 Task: Open Card Conversion Rate Optimization Review in Board Resource Allocation Platforms to Workspace Employee Assistance Programs and add a team member Softage.1@softage.net, a label Purple, a checklist Hydroelectric Power, an attachment from your computer, a color Purple and finally, add a card description 'Research and develop new product differentiation strategy' and a comment 'Attention to detail is critical for this task, so let us make sure we do not miss anything important.'. Add a start date 'Jan 01, 1900' with a due date 'Jan 08, 1900'
Action: Mouse moved to (78, 353)
Screenshot: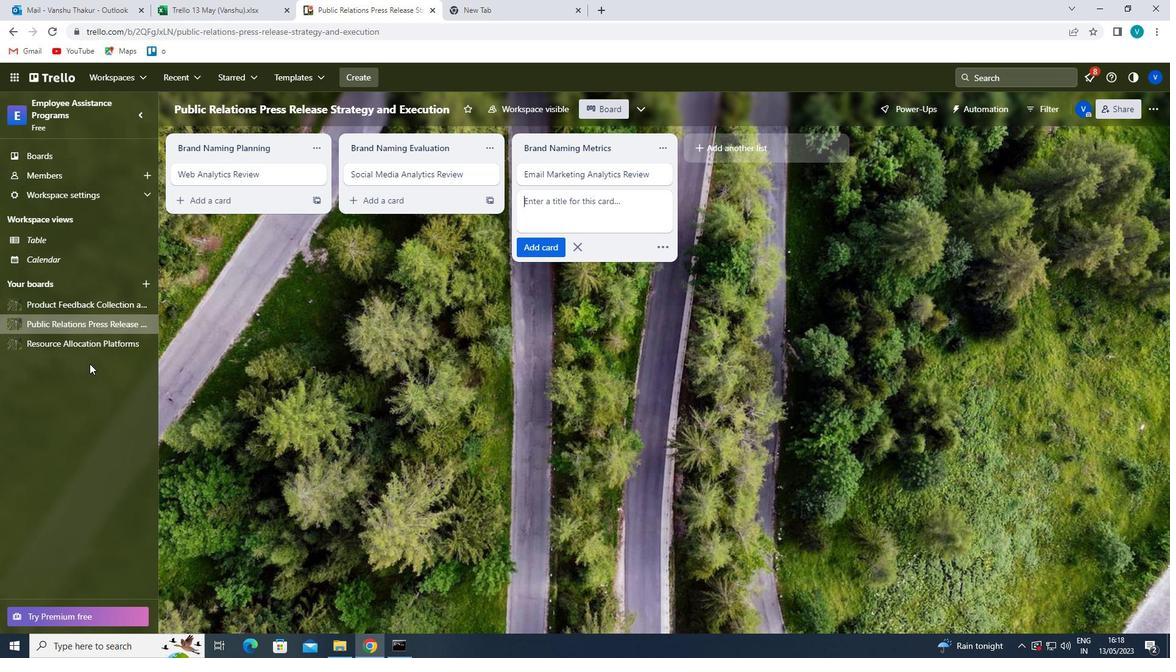 
Action: Mouse pressed left at (78, 353)
Screenshot: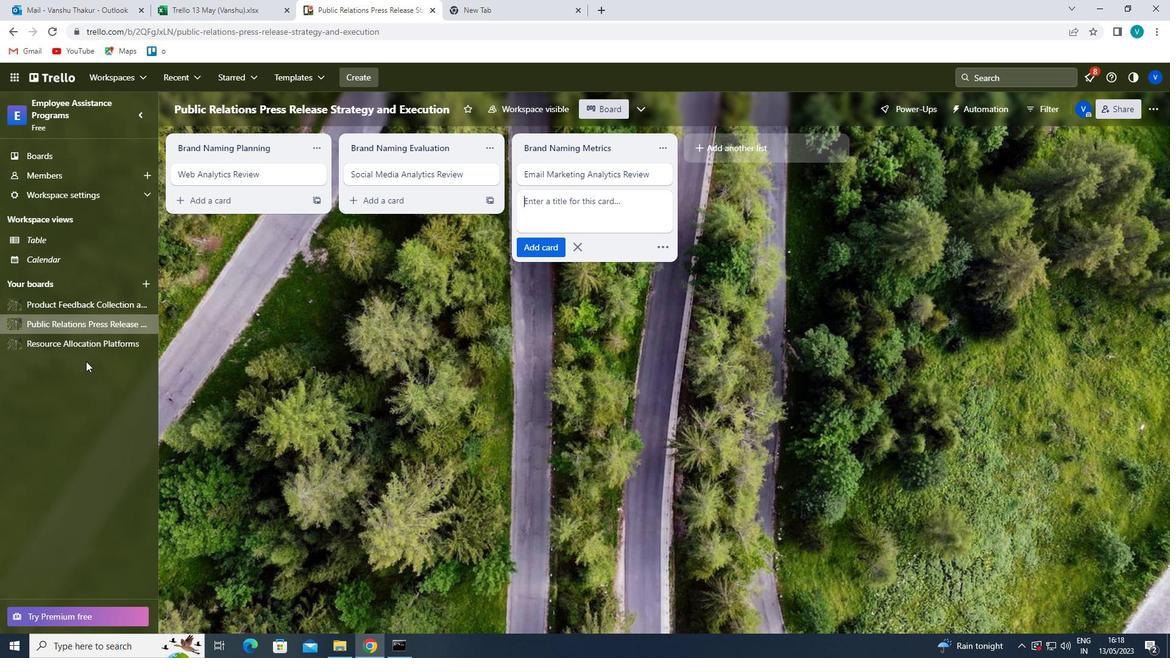 
Action: Mouse moved to (80, 351)
Screenshot: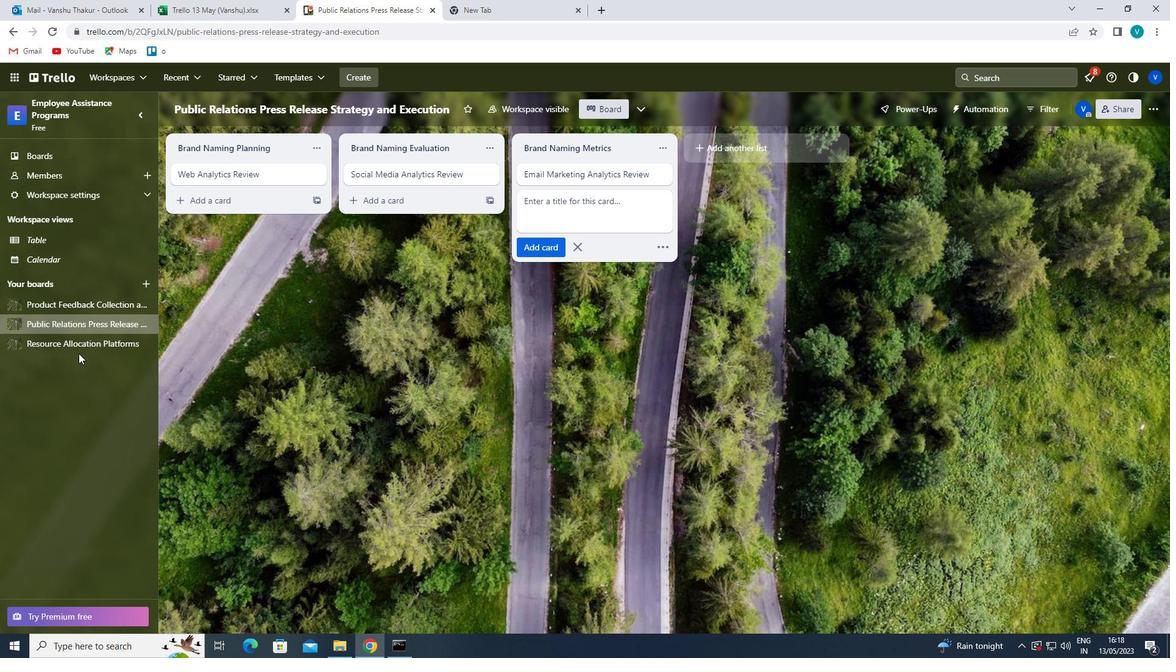 
Action: Mouse pressed left at (80, 351)
Screenshot: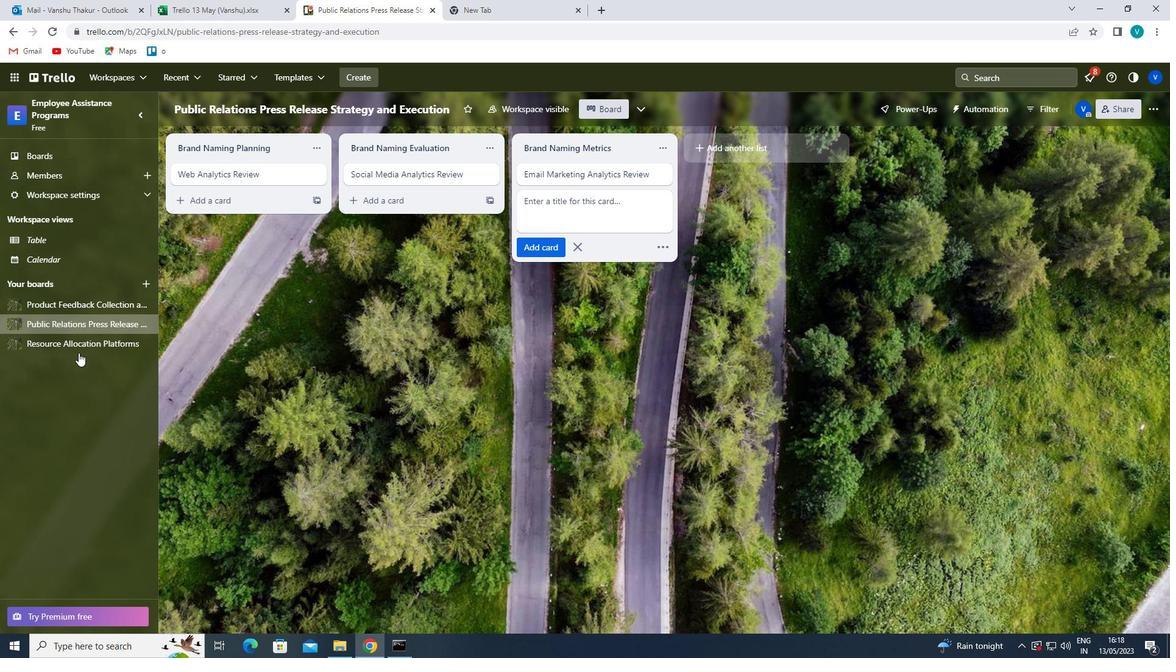 
Action: Mouse moved to (257, 167)
Screenshot: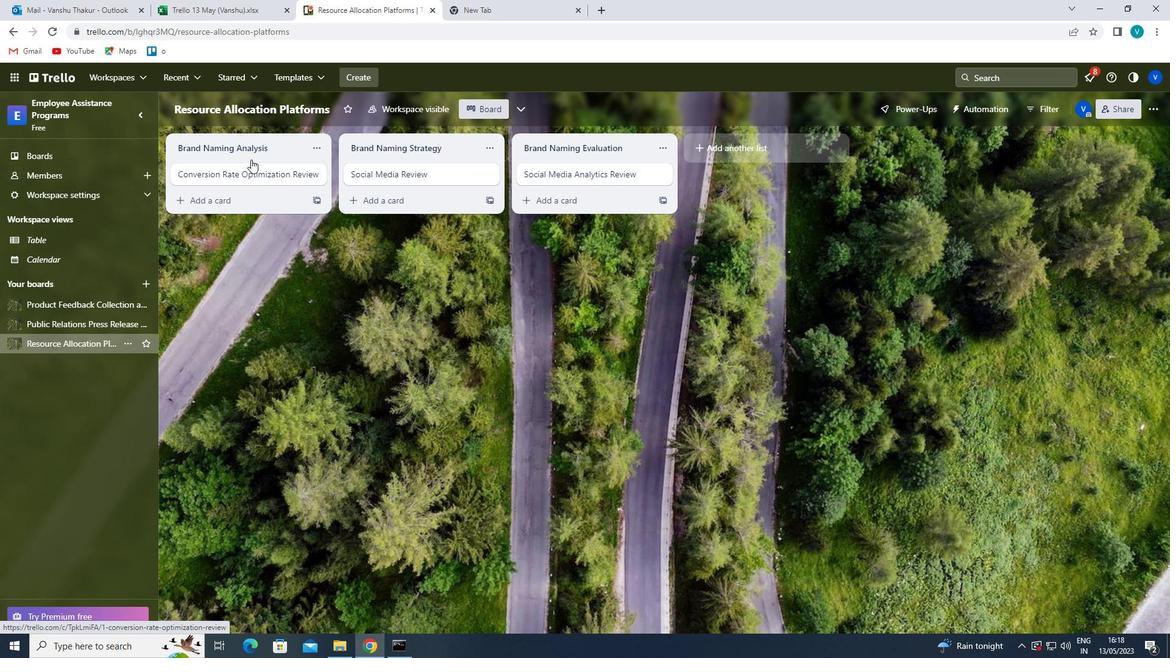 
Action: Mouse pressed left at (257, 167)
Screenshot: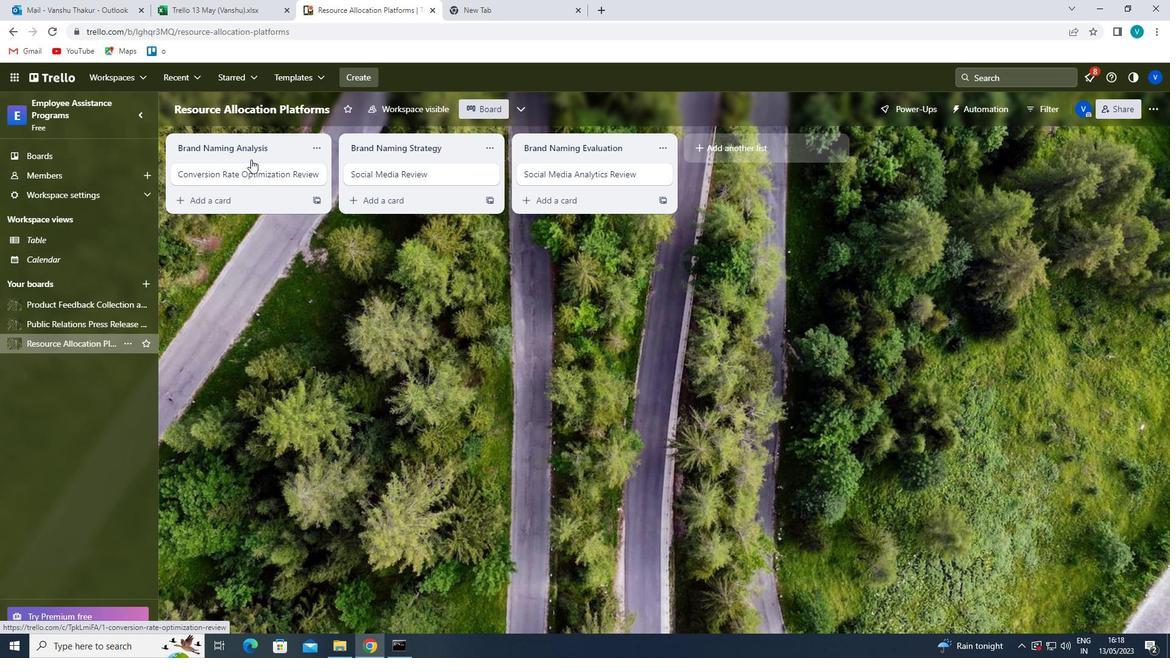
Action: Mouse moved to (745, 172)
Screenshot: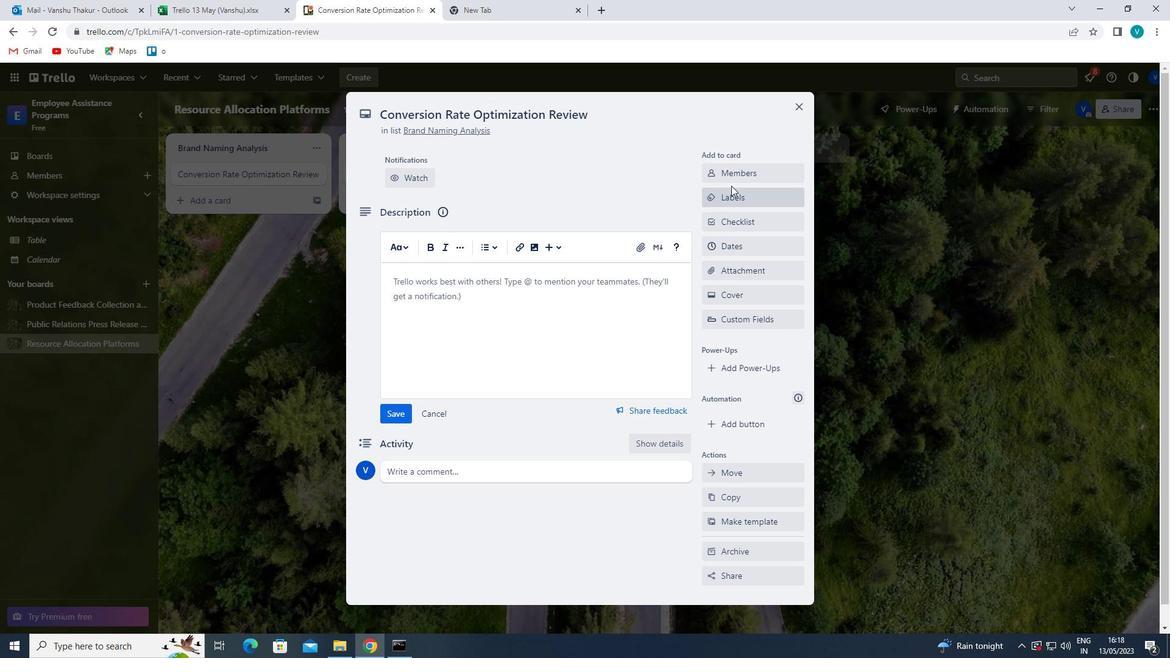 
Action: Mouse pressed left at (745, 172)
Screenshot: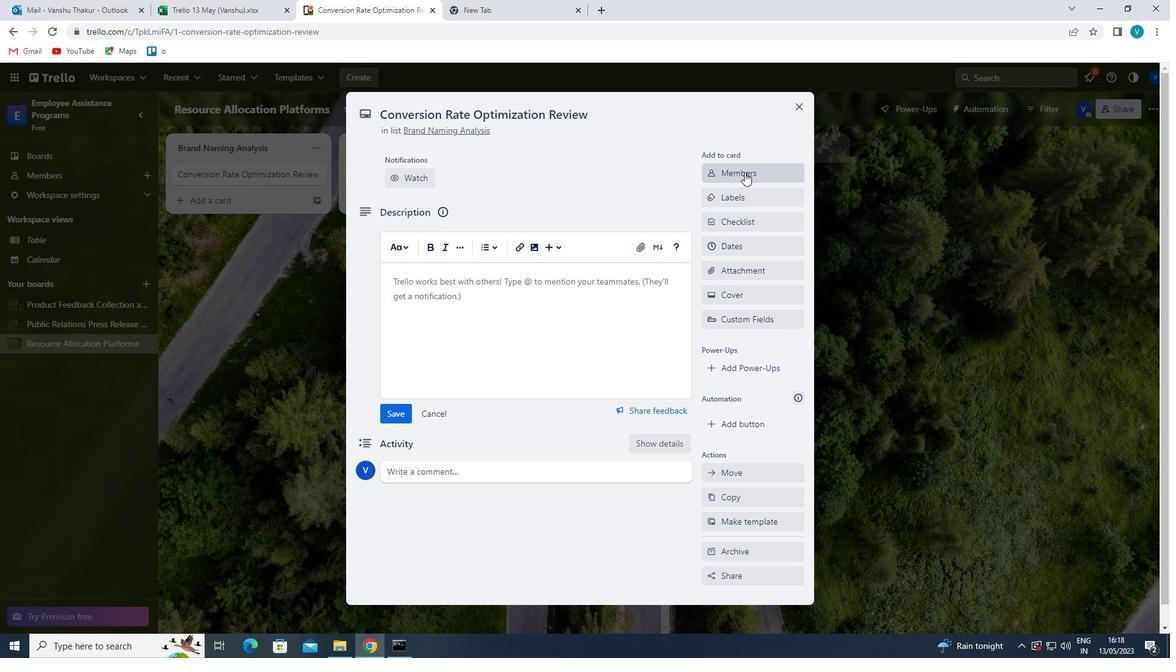 
Action: Mouse moved to (756, 229)
Screenshot: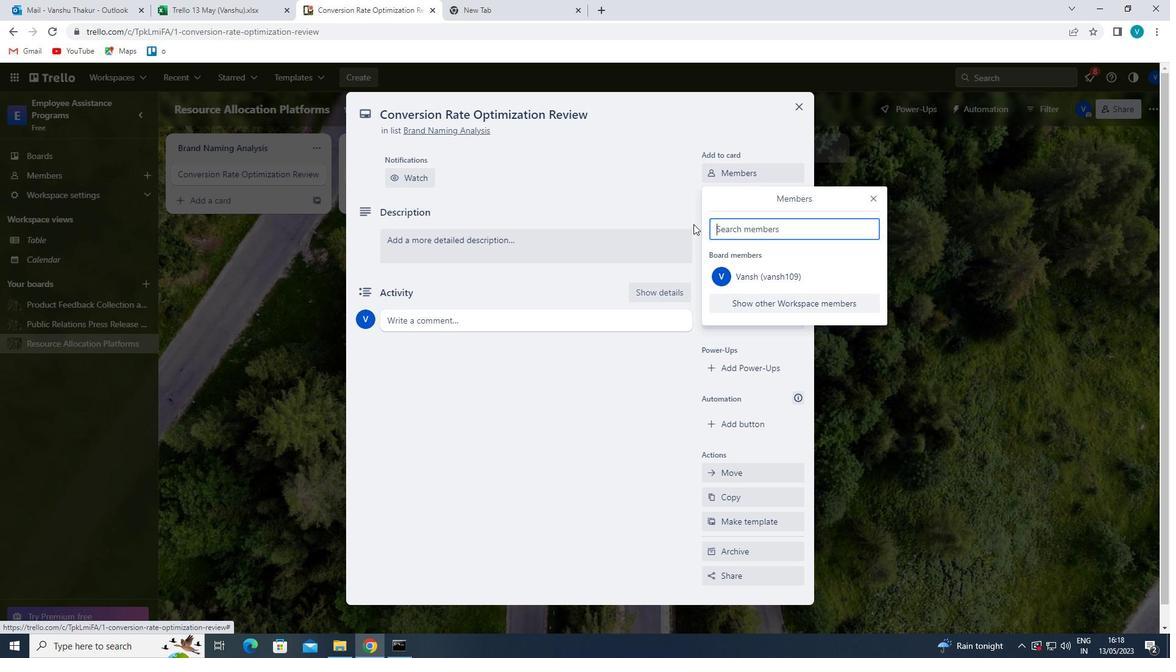 
Action: Mouse pressed left at (756, 229)
Screenshot: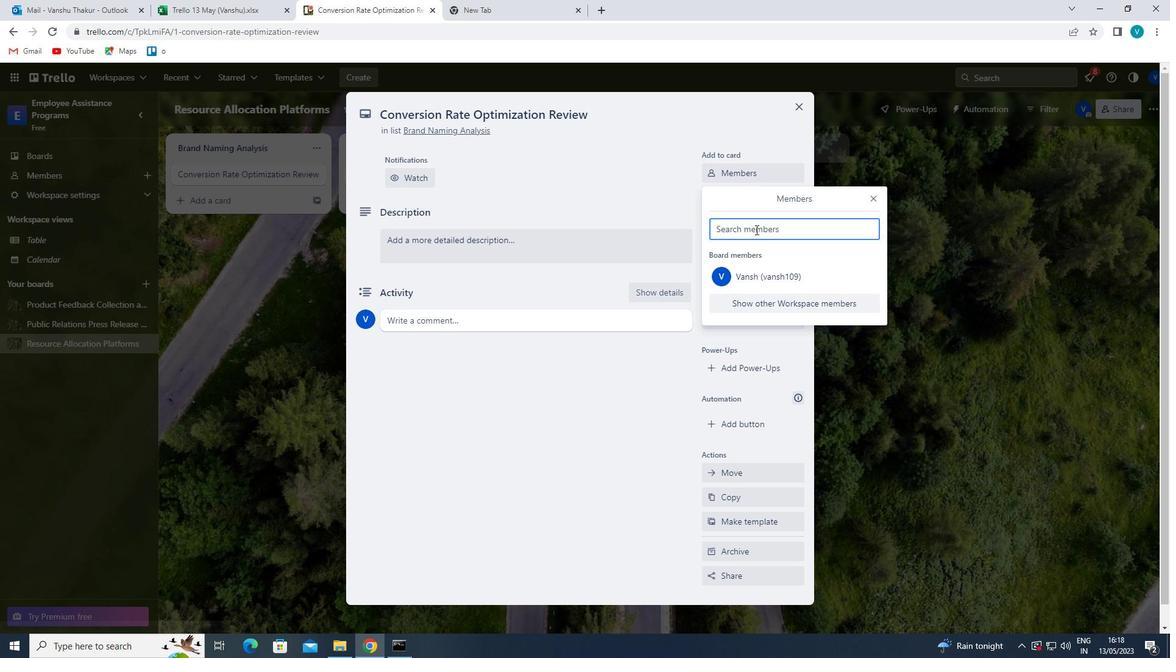 
Action: Mouse moved to (696, 260)
Screenshot: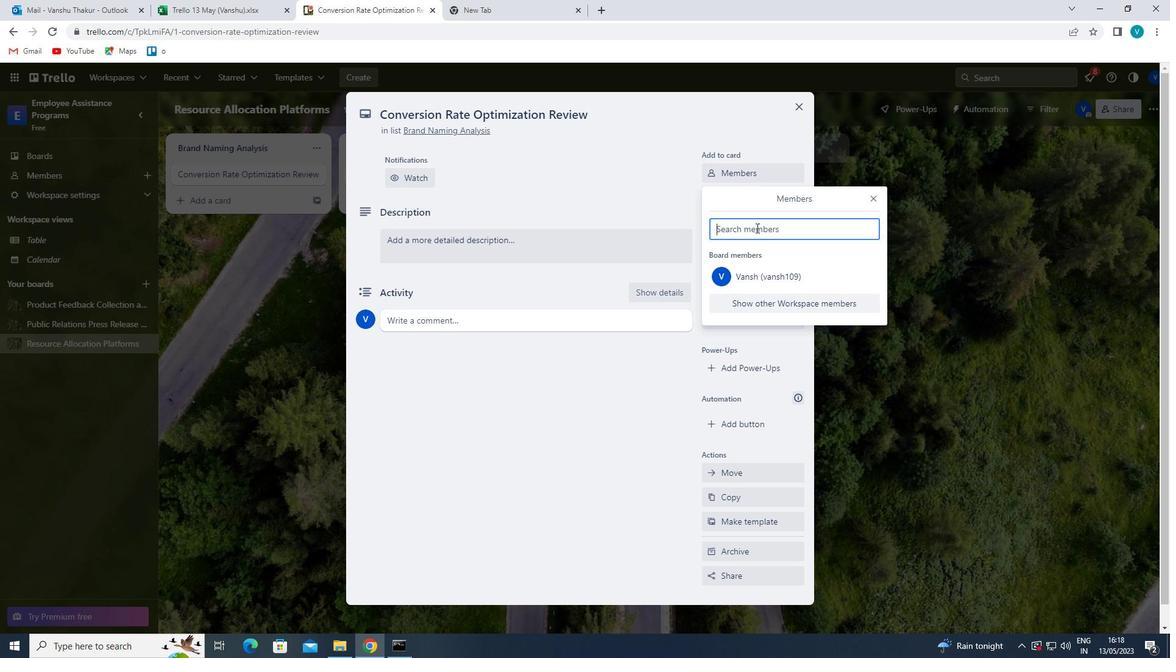 
Action: Key pressed <Key.shift>SOFTAGE.1
Screenshot: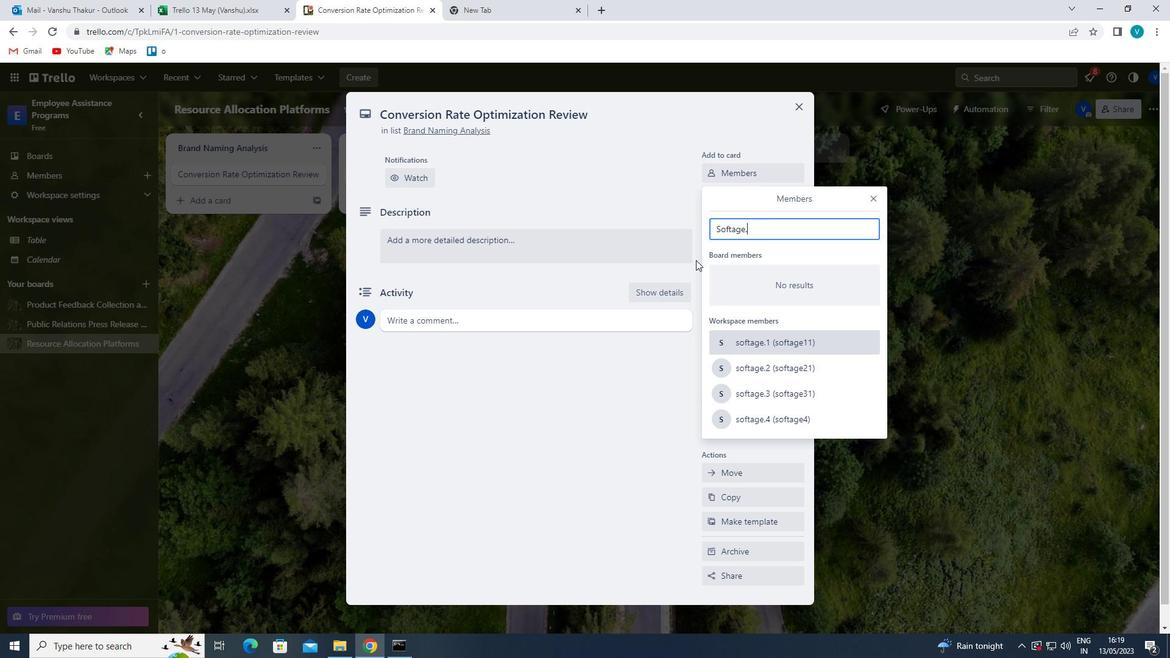 
Action: Mouse moved to (702, 278)
Screenshot: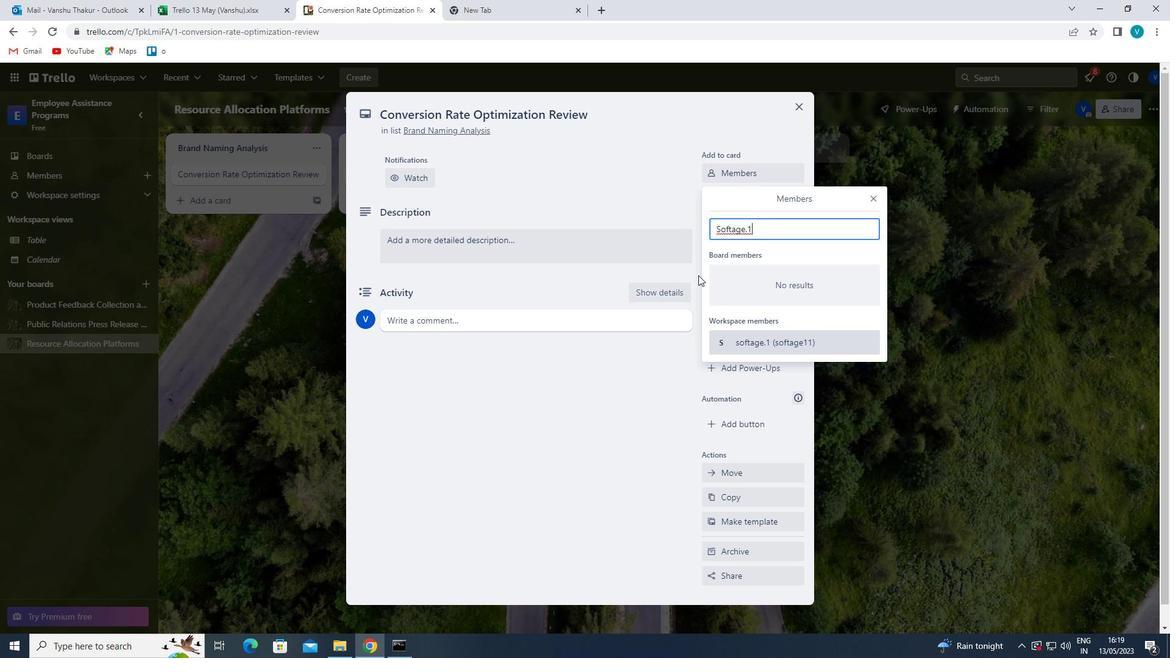 
Action: Key pressed <Key.enter>
Screenshot: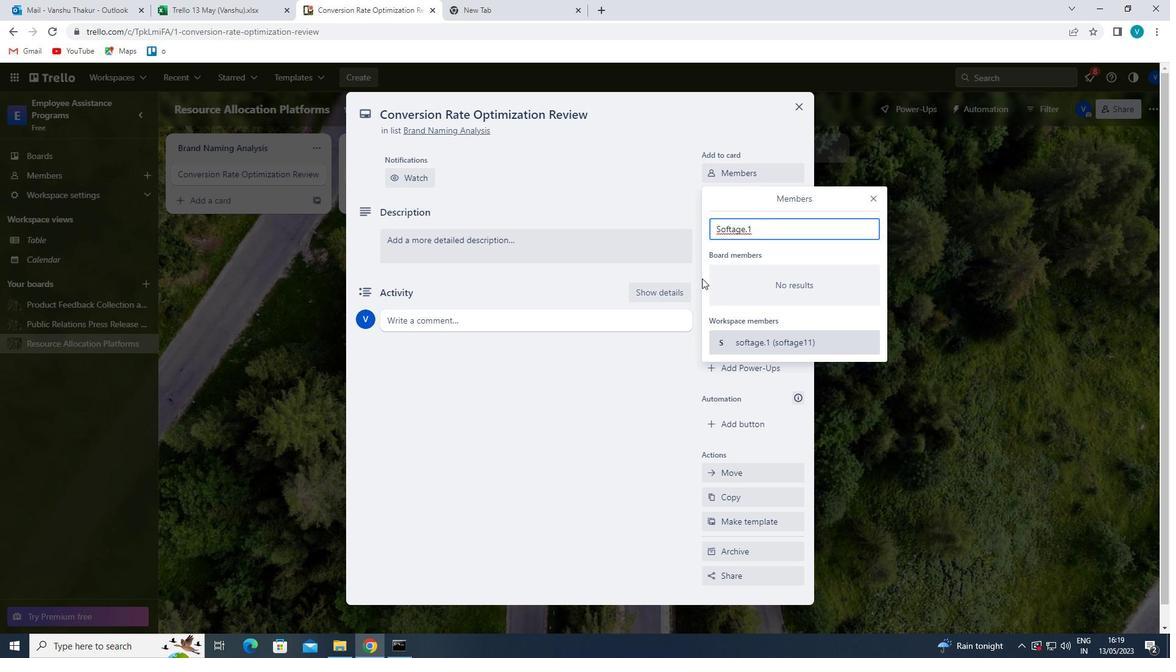 
Action: Mouse moved to (876, 194)
Screenshot: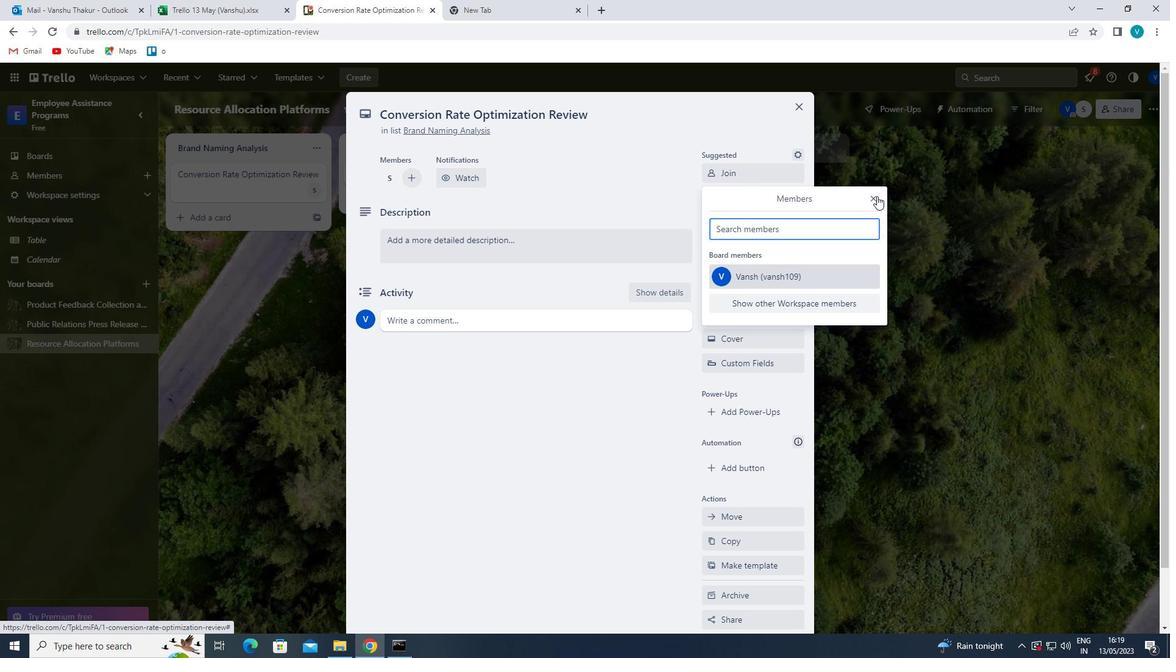 
Action: Mouse pressed left at (876, 194)
Screenshot: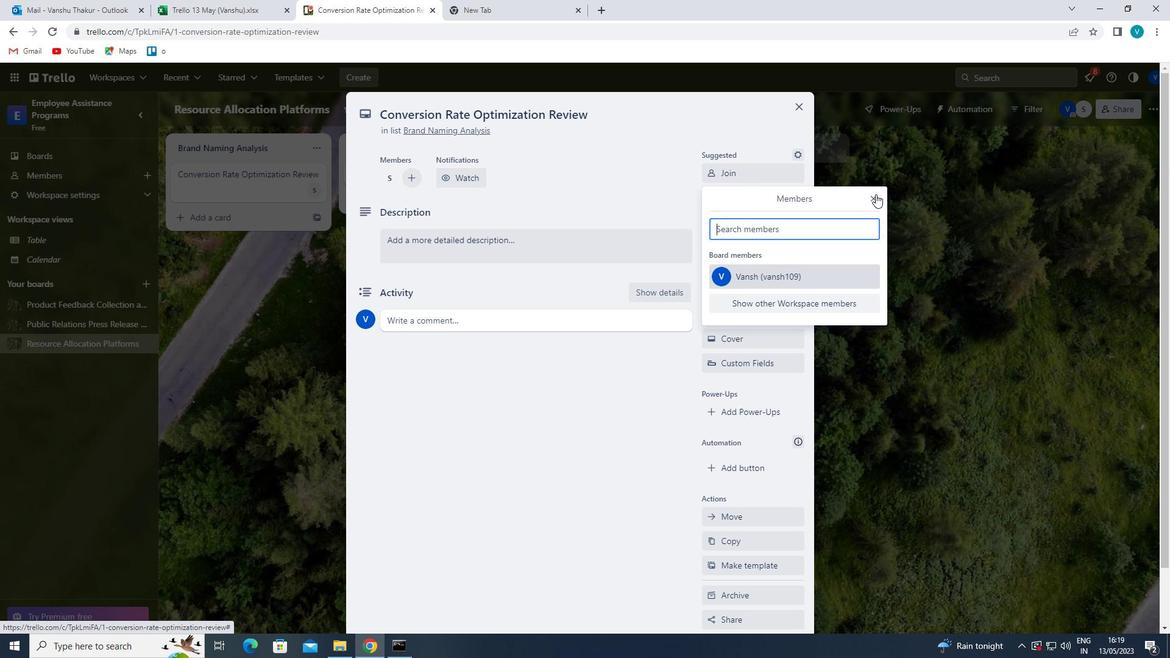 
Action: Mouse moved to (754, 245)
Screenshot: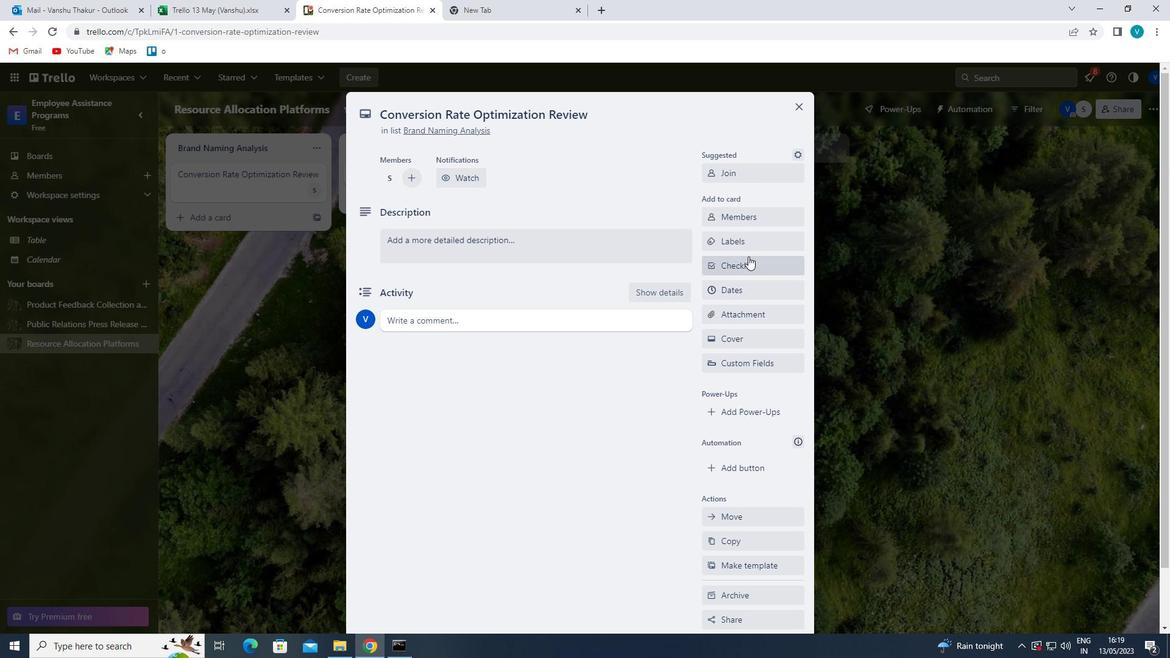 
Action: Mouse pressed left at (754, 245)
Screenshot: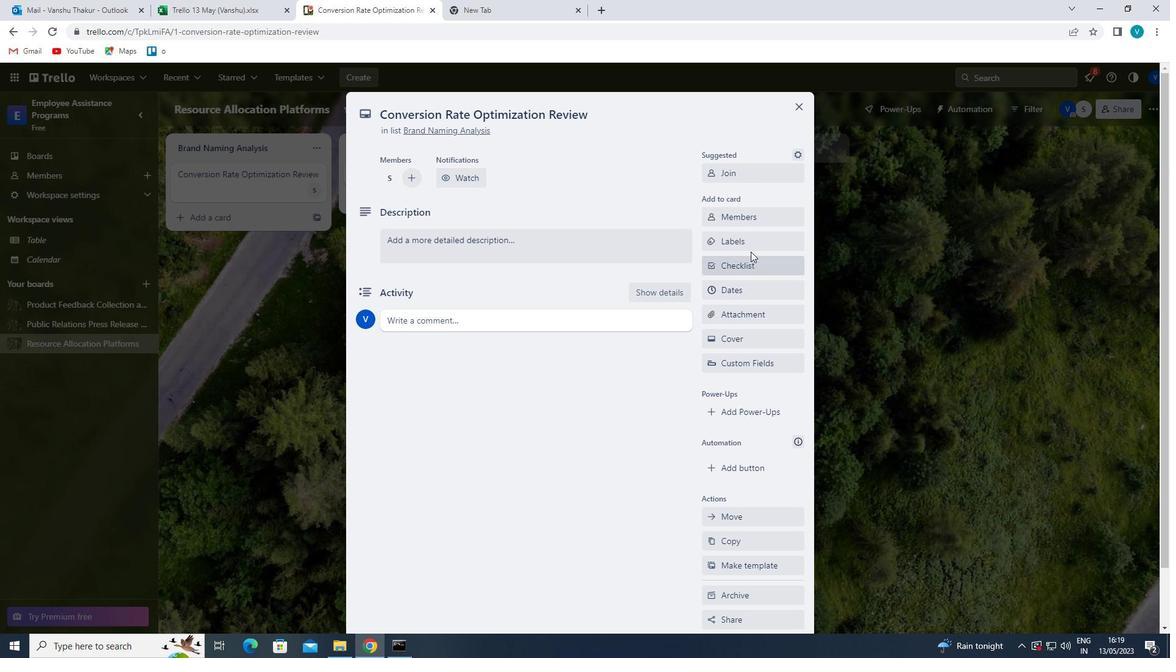 
Action: Mouse moved to (761, 433)
Screenshot: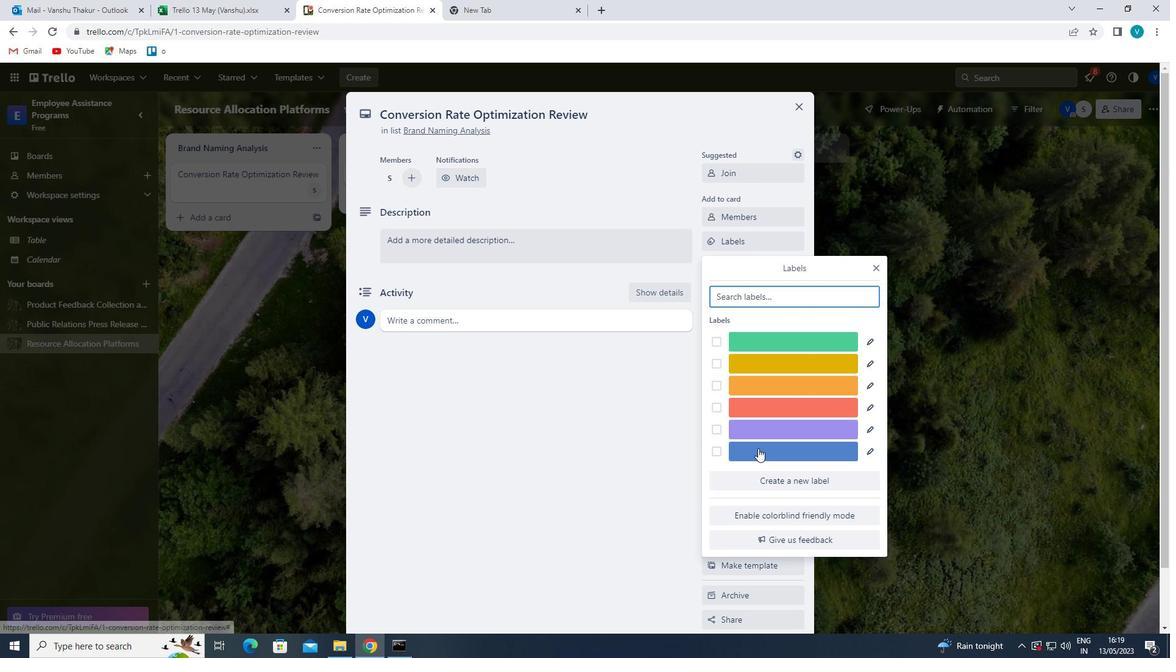 
Action: Mouse pressed left at (761, 433)
Screenshot: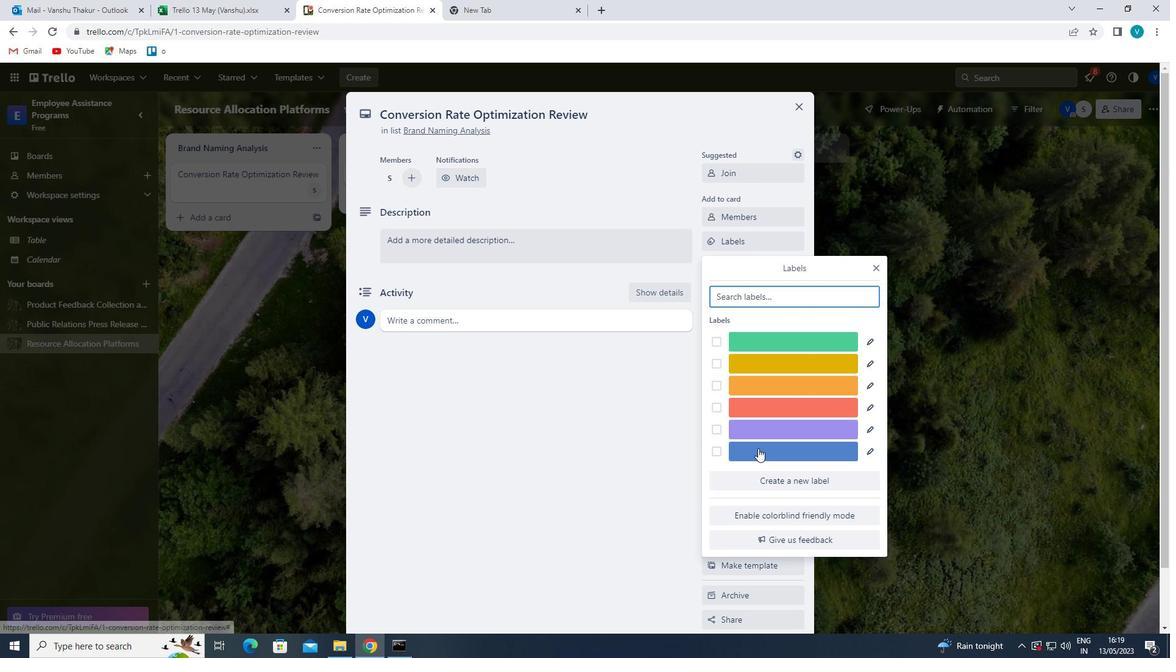 
Action: Mouse moved to (878, 265)
Screenshot: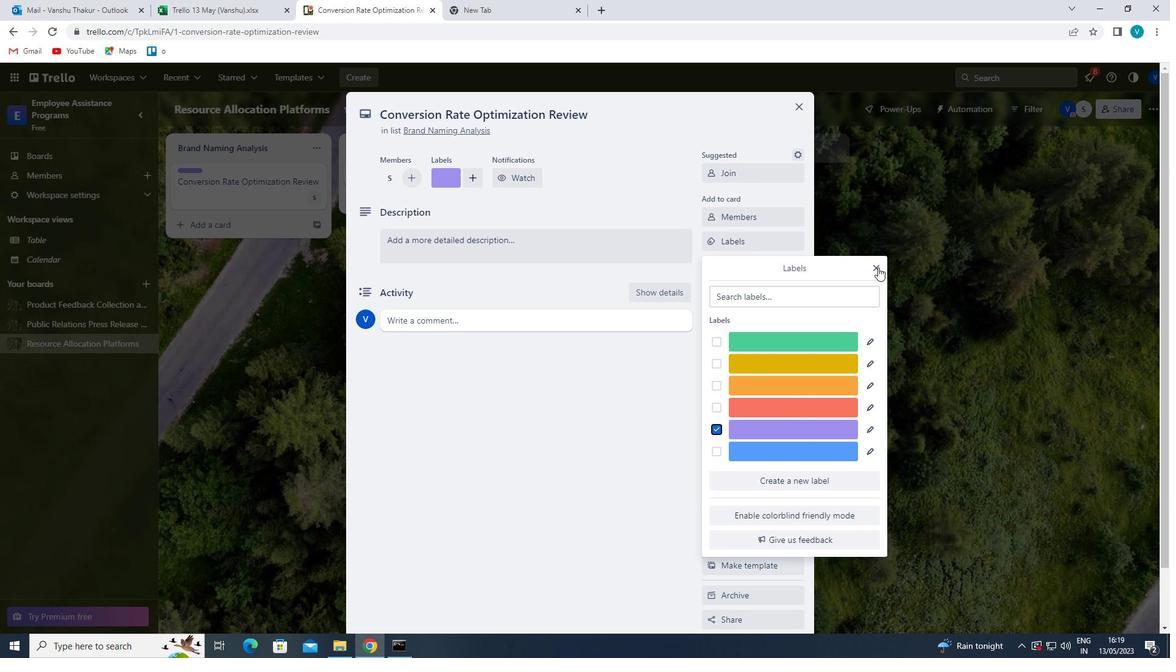 
Action: Mouse pressed left at (878, 265)
Screenshot: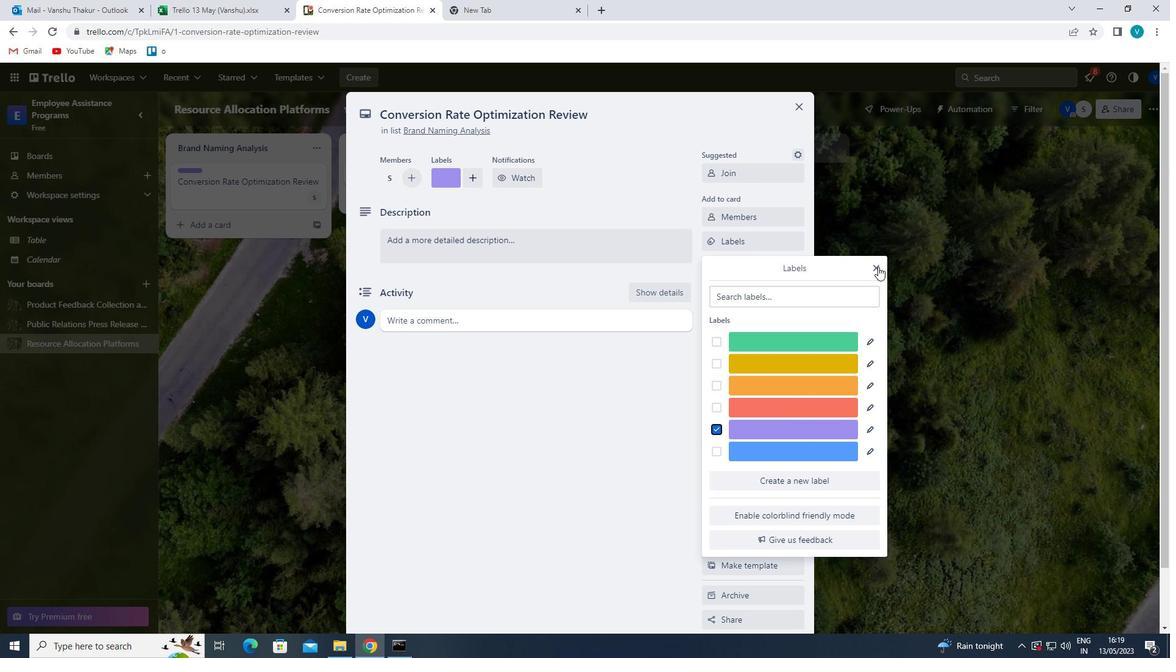 
Action: Mouse moved to (738, 265)
Screenshot: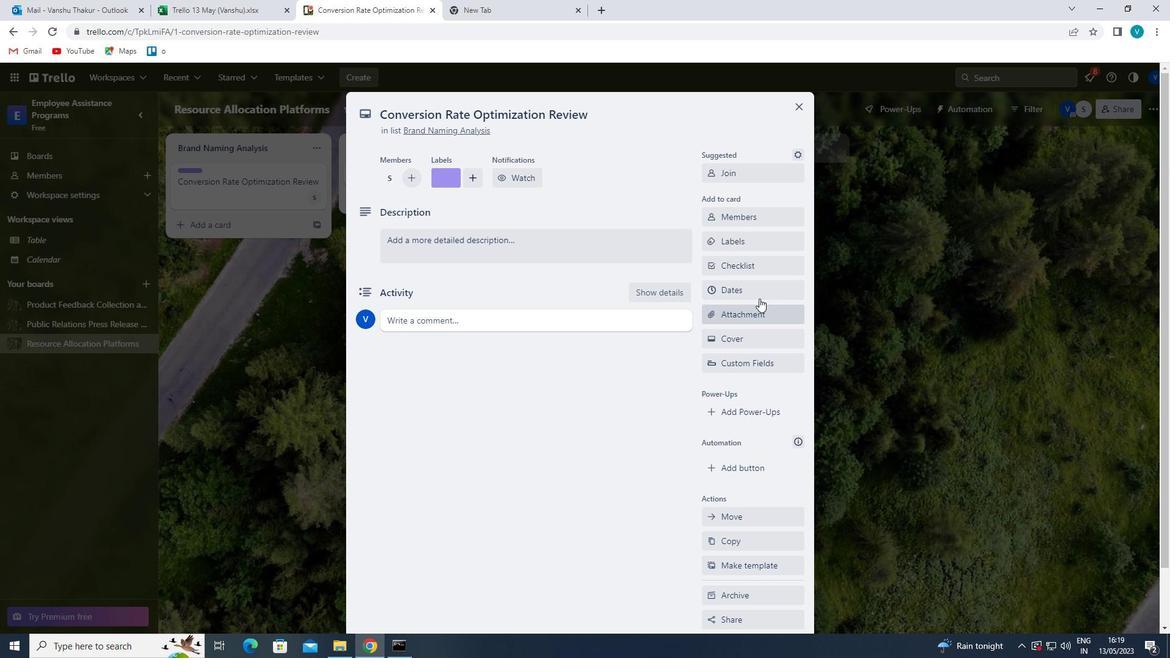 
Action: Mouse pressed left at (738, 265)
Screenshot: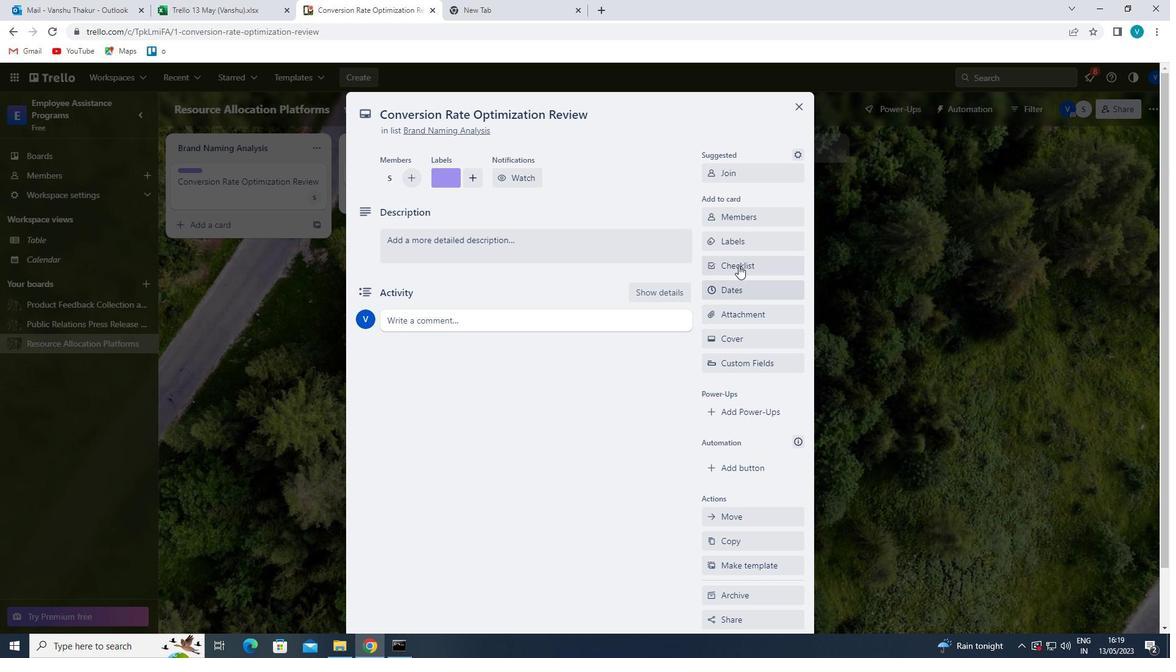 
Action: Mouse moved to (670, 307)
Screenshot: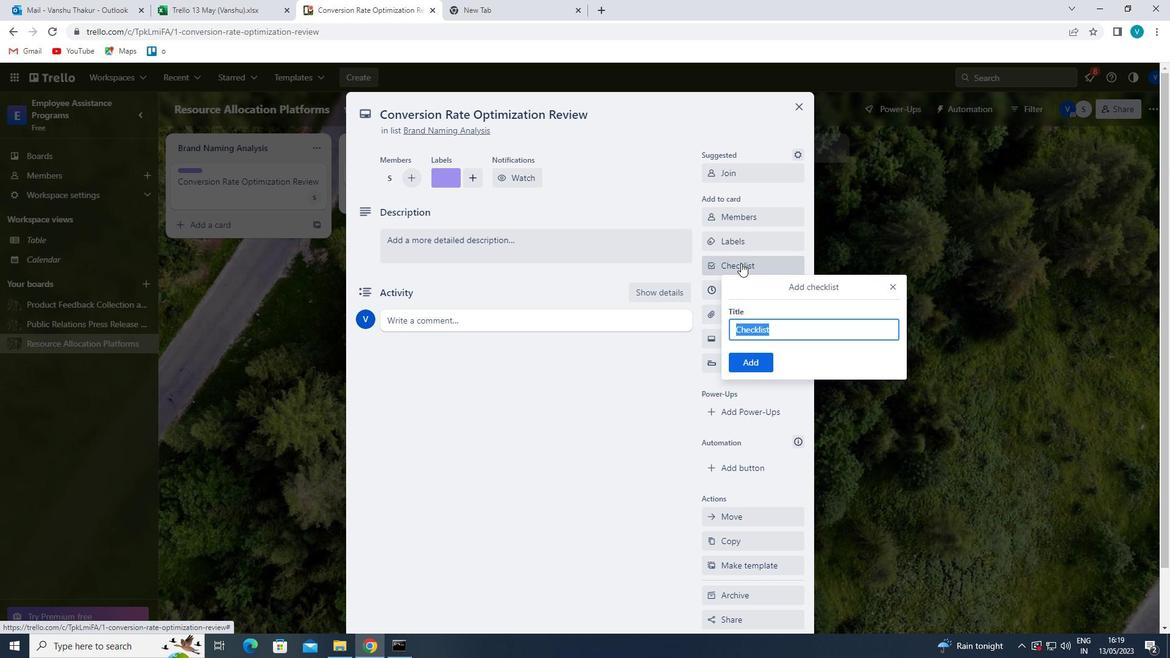 
Action: Key pressed <Key.shift>HYDR
Screenshot: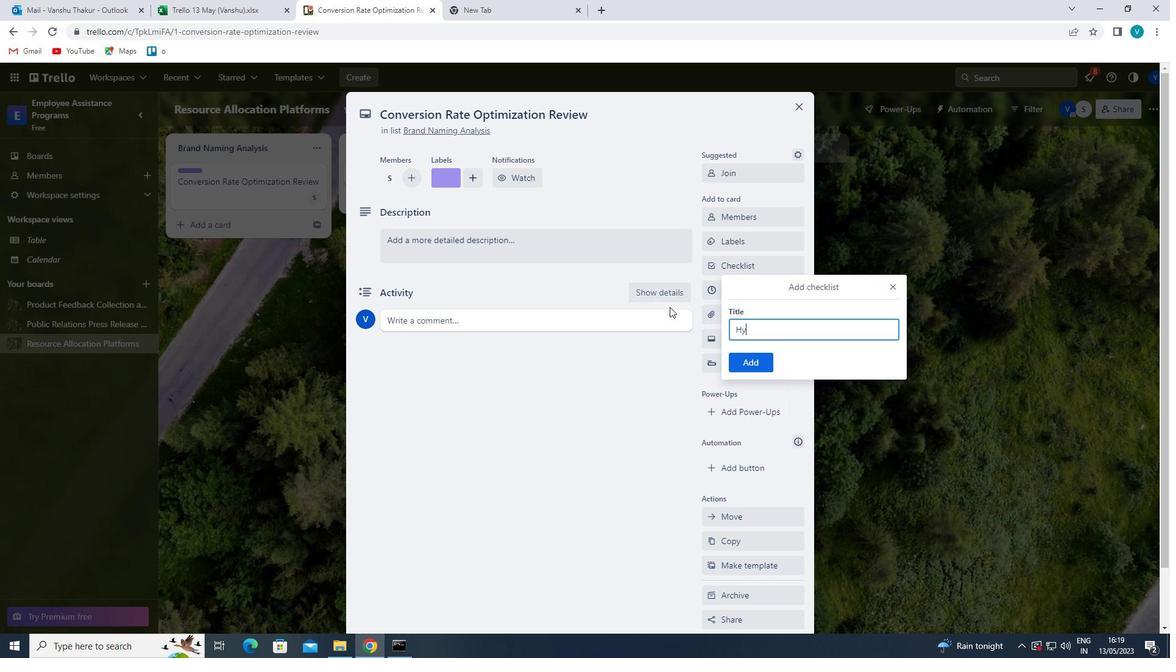 
Action: Mouse moved to (668, 316)
Screenshot: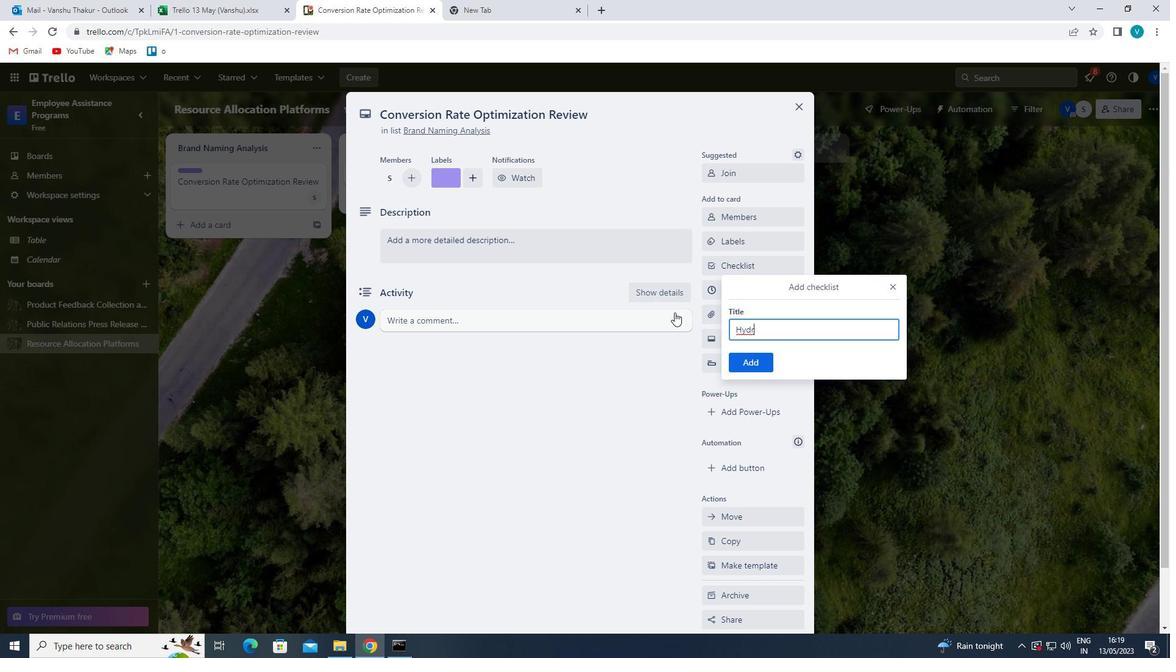 
Action: Key pressed OELECTRIC<Key.space><Key.shift>POWER
Screenshot: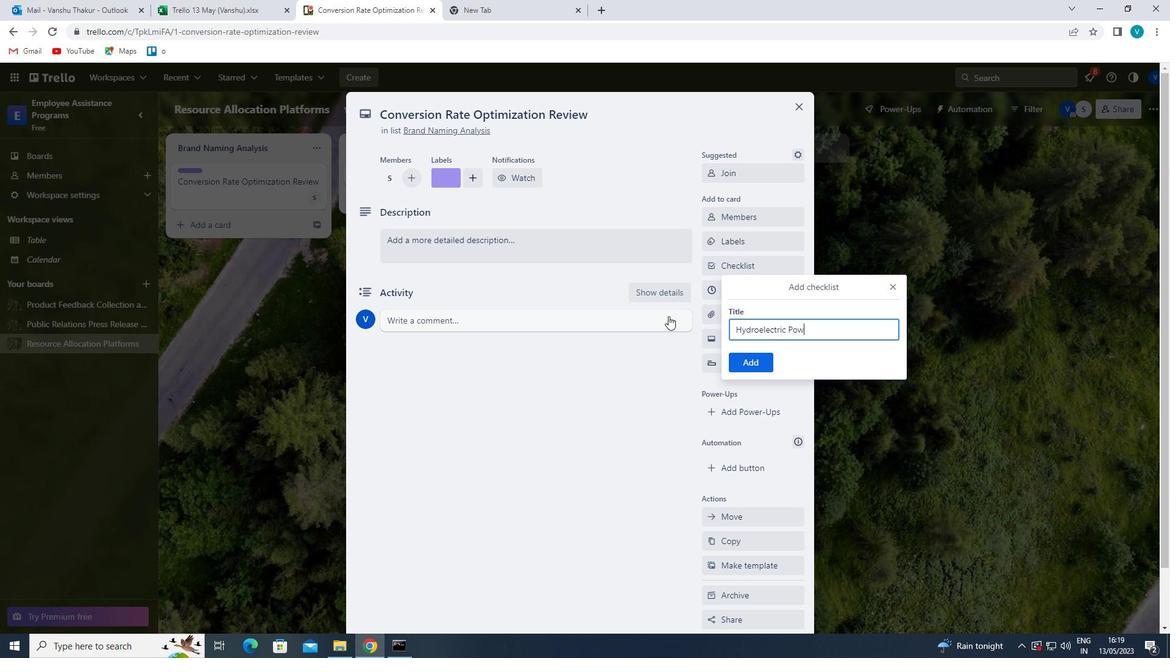 
Action: Mouse moved to (745, 363)
Screenshot: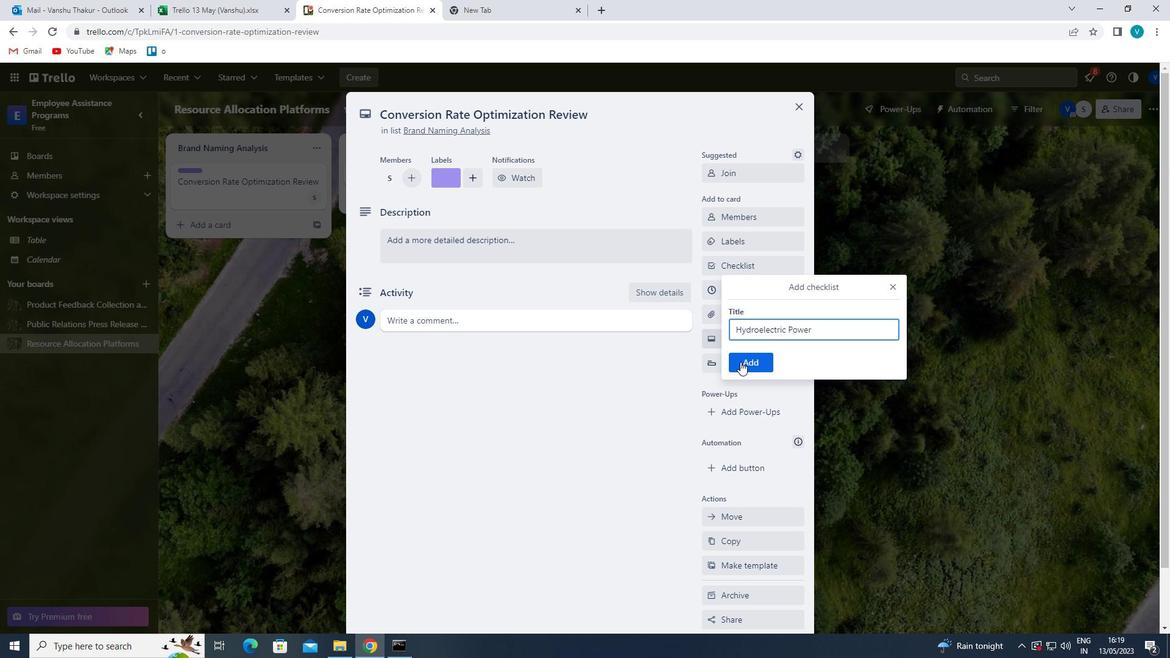 
Action: Mouse pressed left at (745, 363)
Screenshot: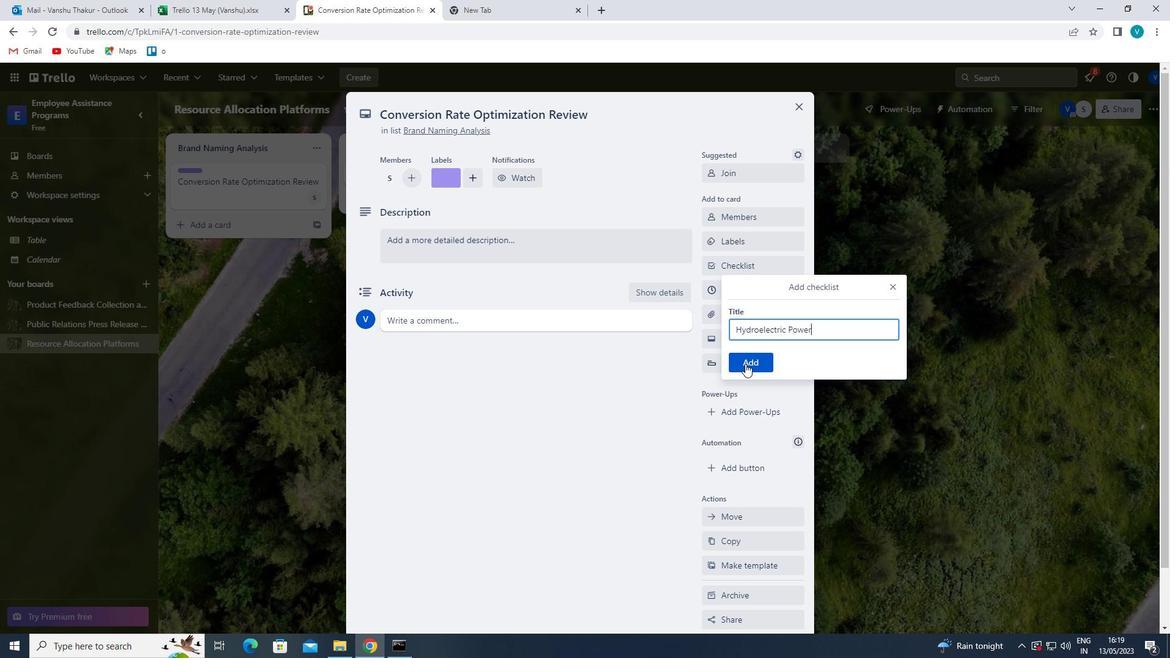 
Action: Mouse moved to (755, 322)
Screenshot: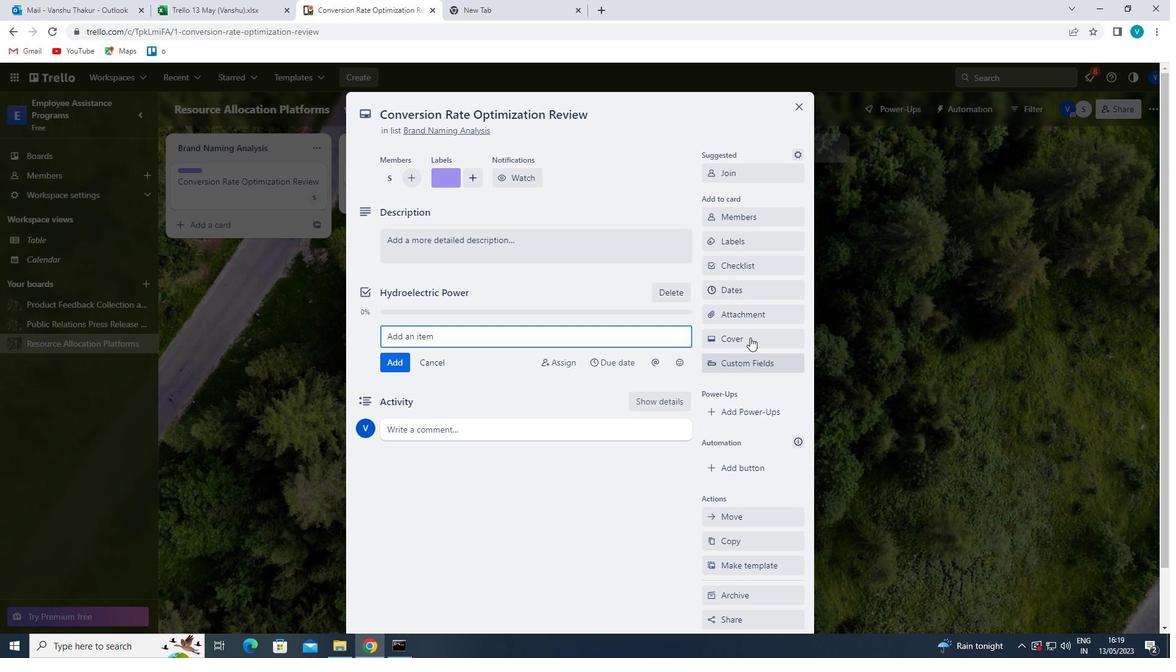 
Action: Mouse pressed left at (755, 322)
Screenshot: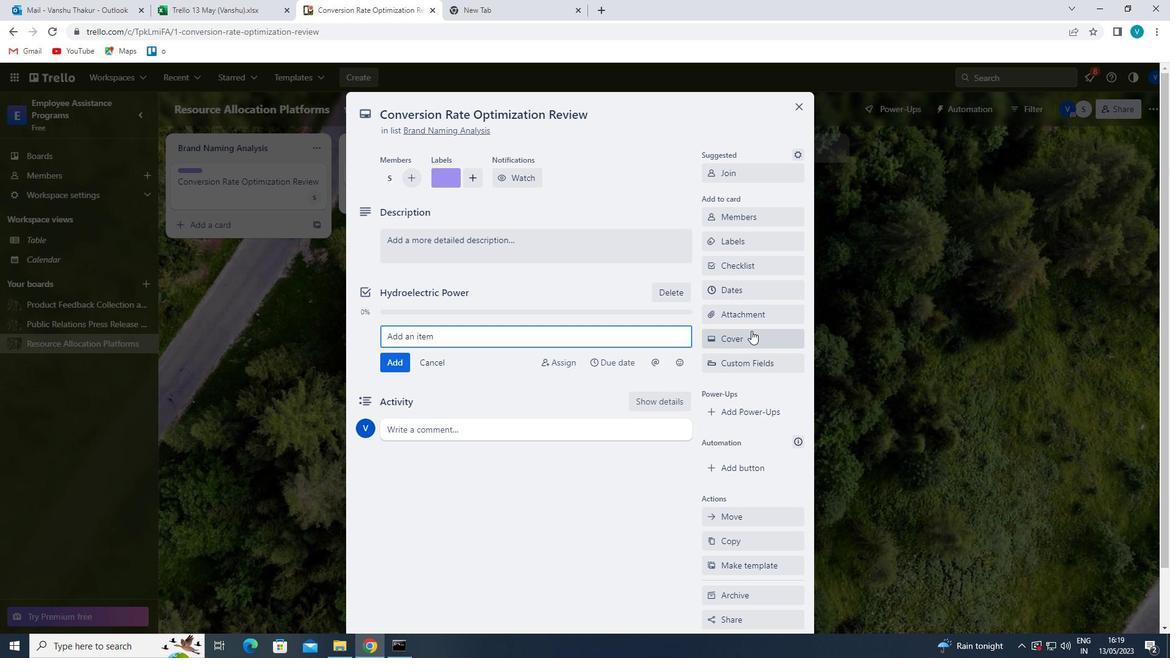 
Action: Mouse moved to (743, 362)
Screenshot: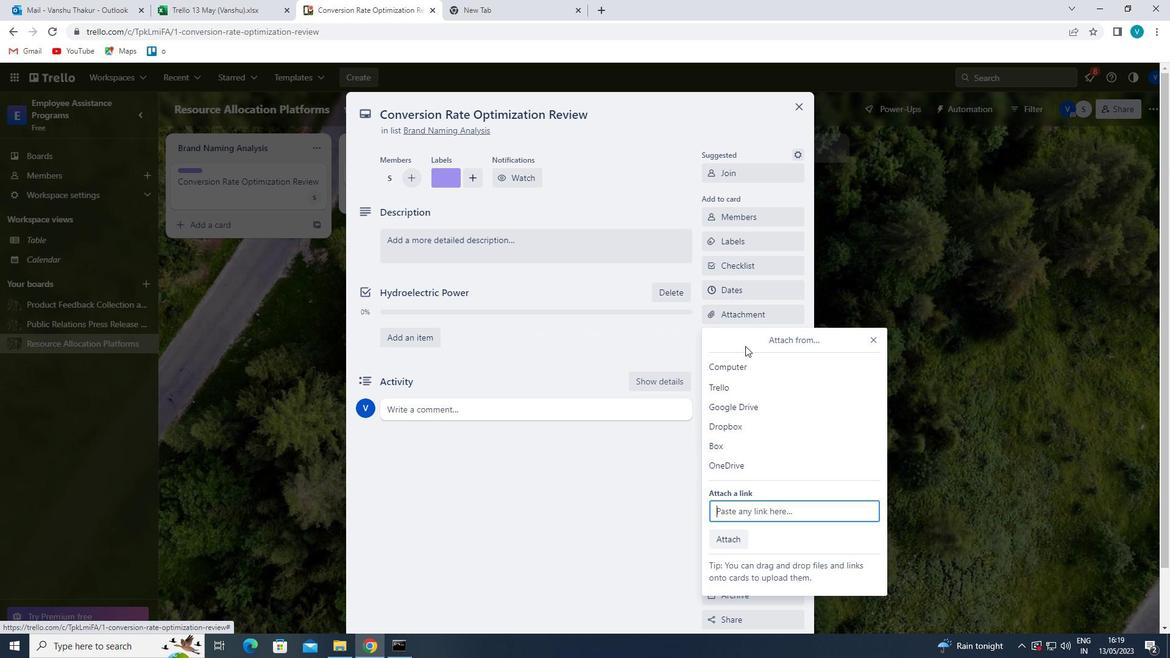 
Action: Mouse pressed left at (743, 362)
Screenshot: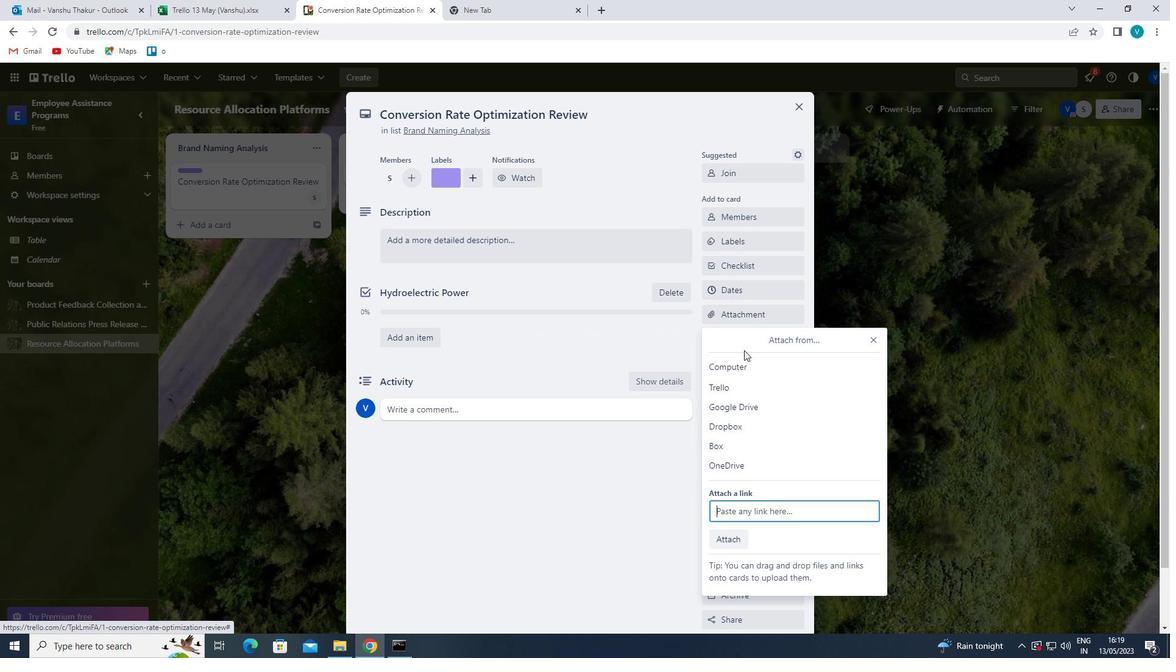 
Action: Mouse moved to (215, 215)
Screenshot: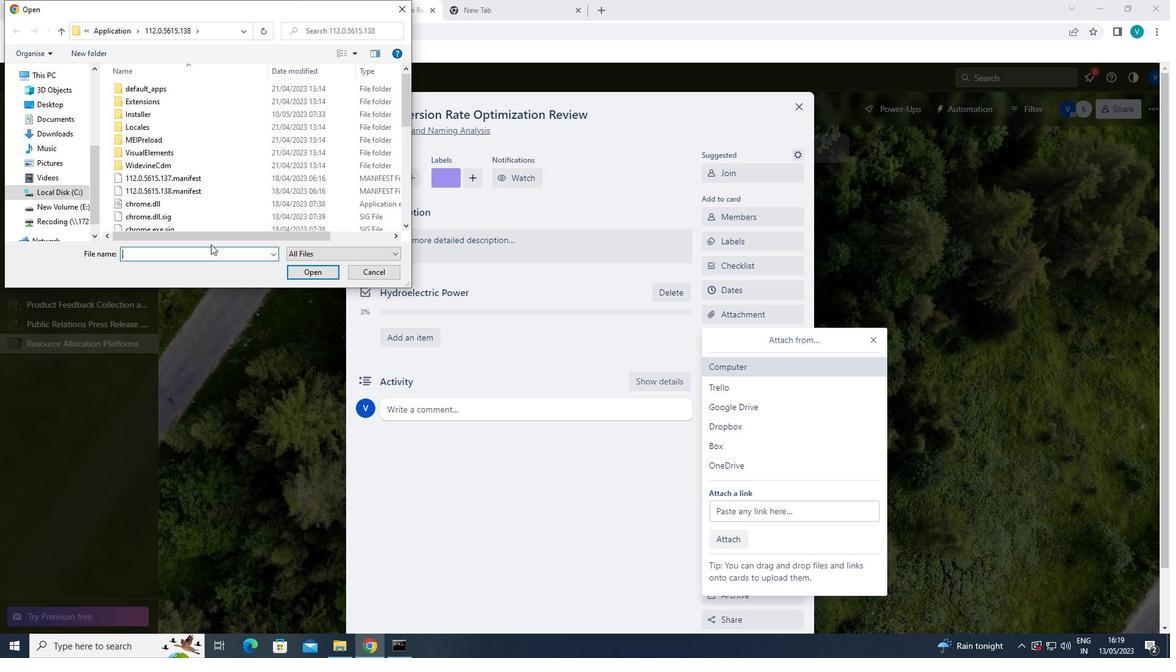 
Action: Mouse pressed left at (215, 215)
Screenshot: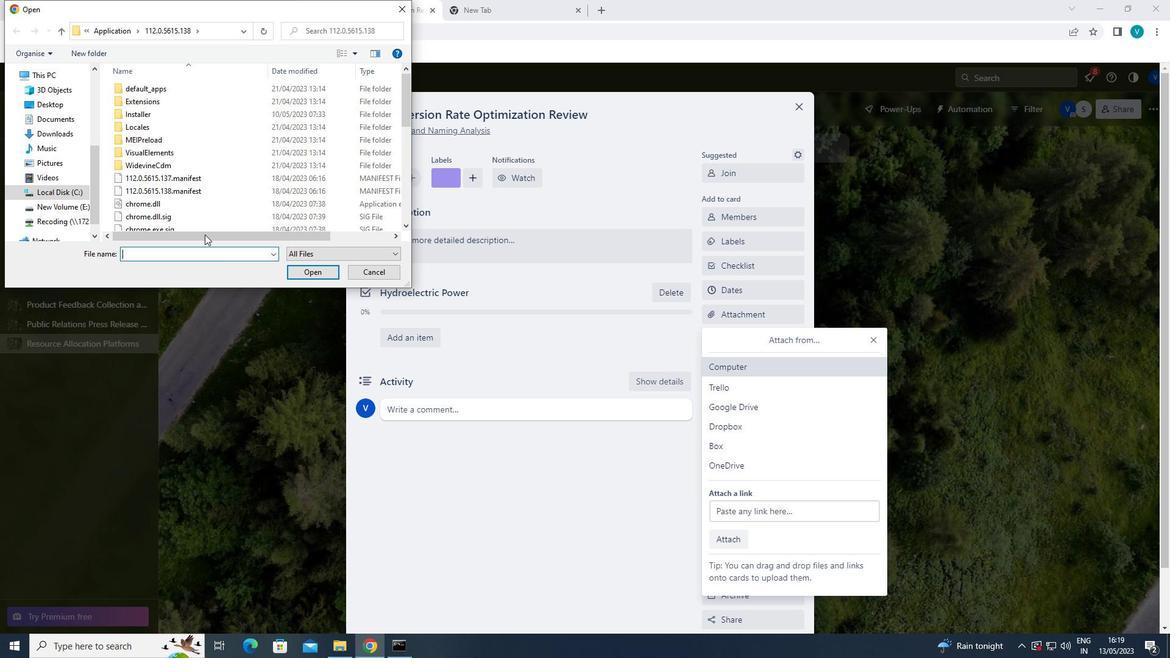 
Action: Mouse moved to (299, 270)
Screenshot: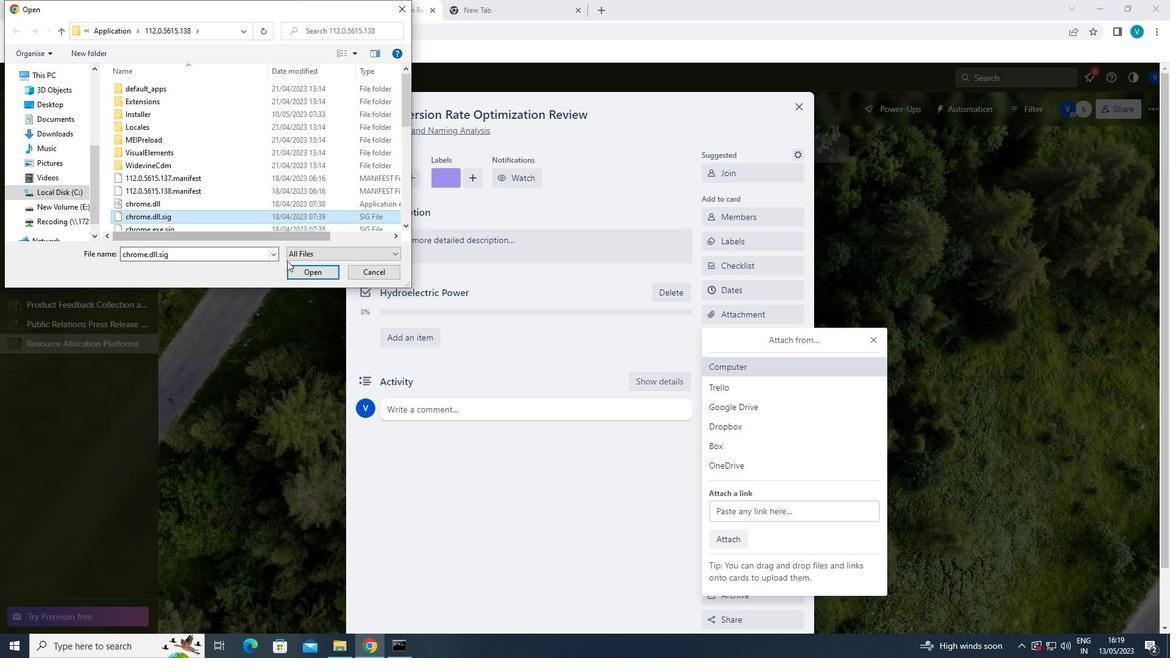 
Action: Mouse pressed left at (299, 270)
Screenshot: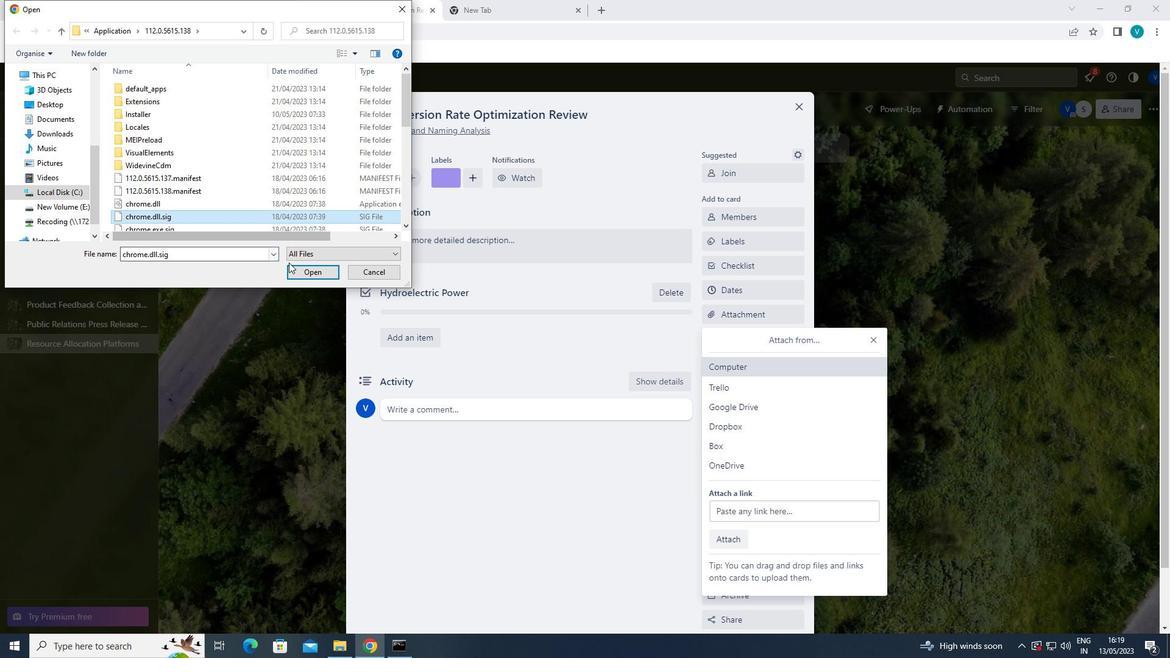
Action: Mouse moved to (712, 335)
Screenshot: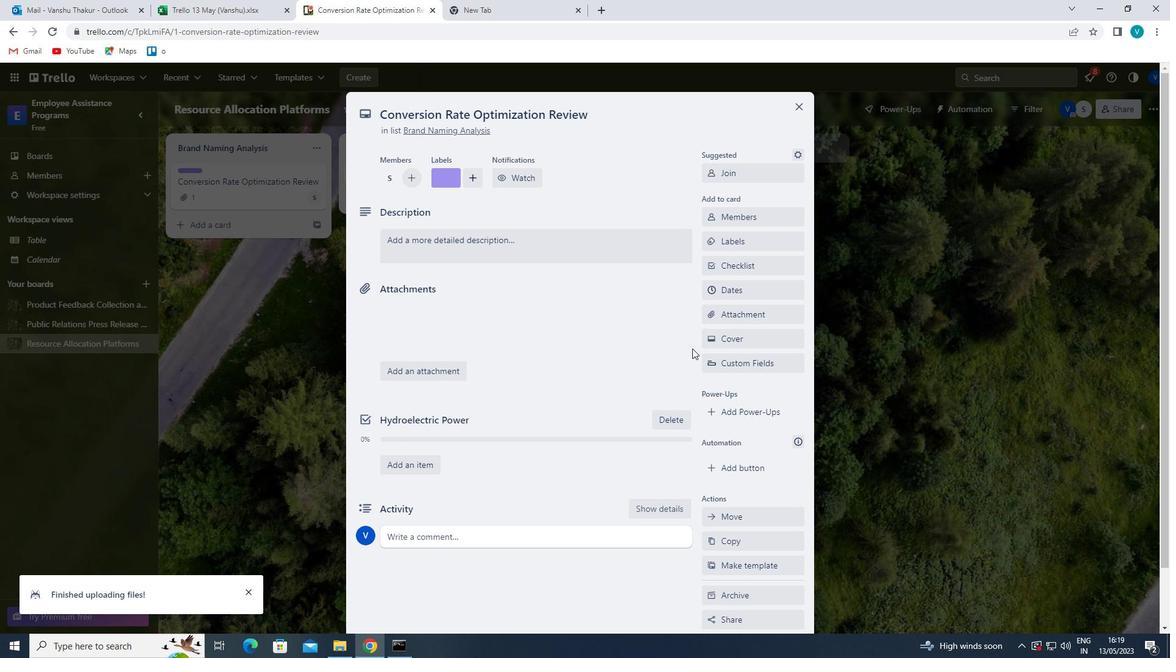 
Action: Mouse pressed left at (712, 335)
Screenshot: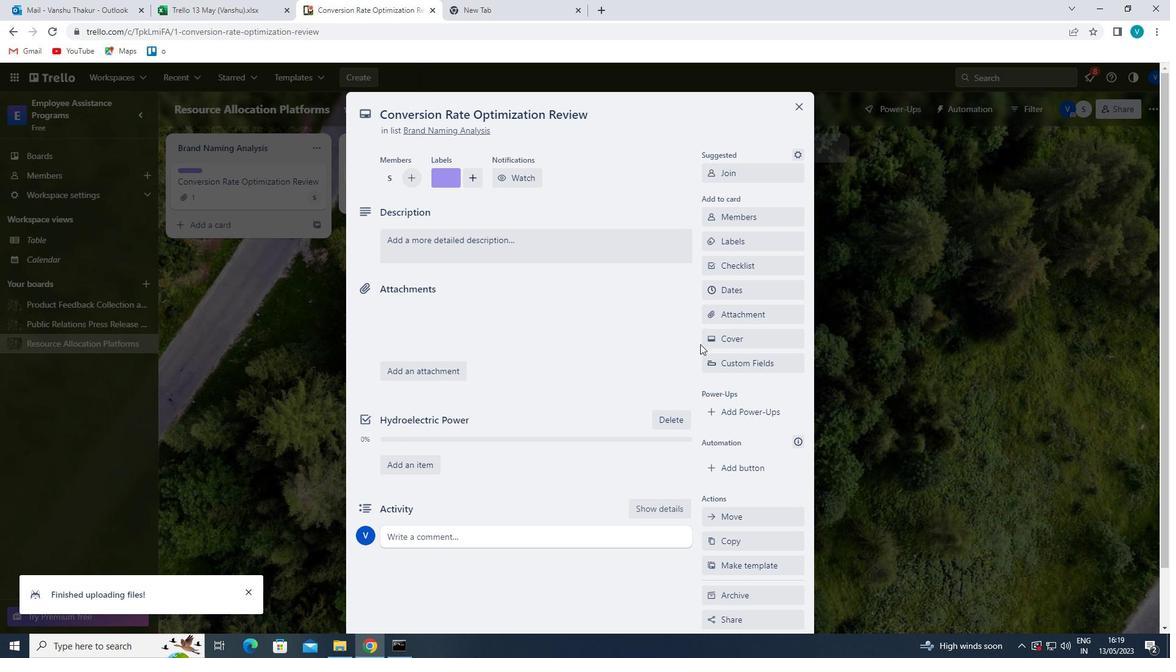 
Action: Mouse moved to (873, 387)
Screenshot: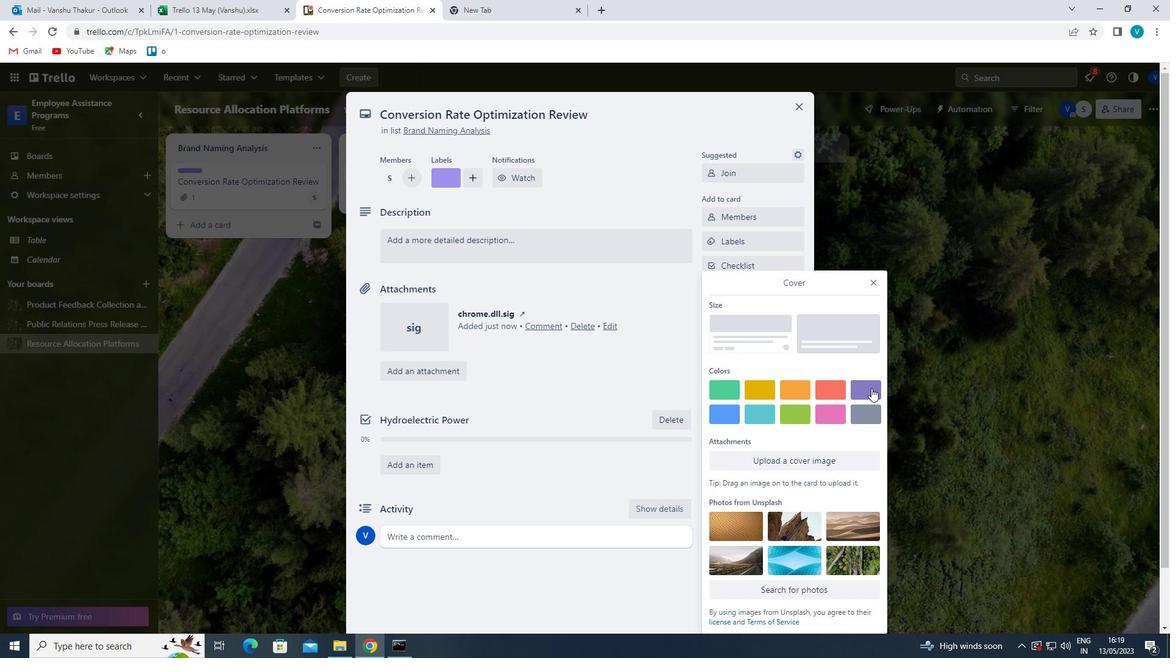 
Action: Mouse pressed left at (873, 387)
Screenshot: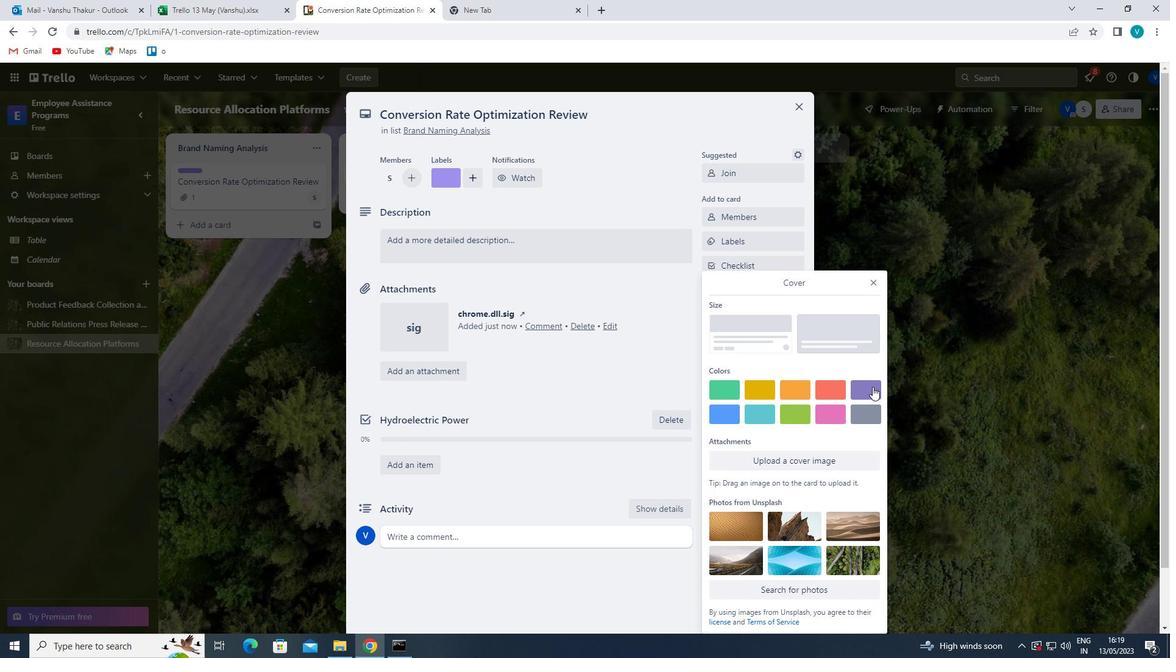 
Action: Mouse moved to (875, 263)
Screenshot: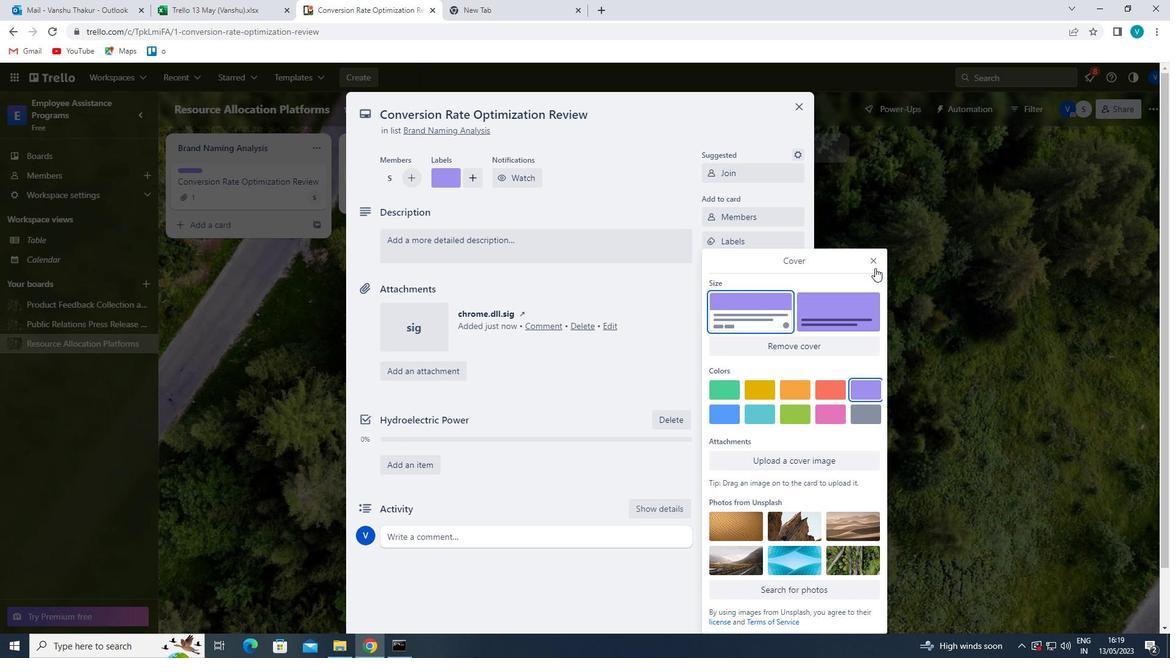 
Action: Mouse pressed left at (875, 263)
Screenshot: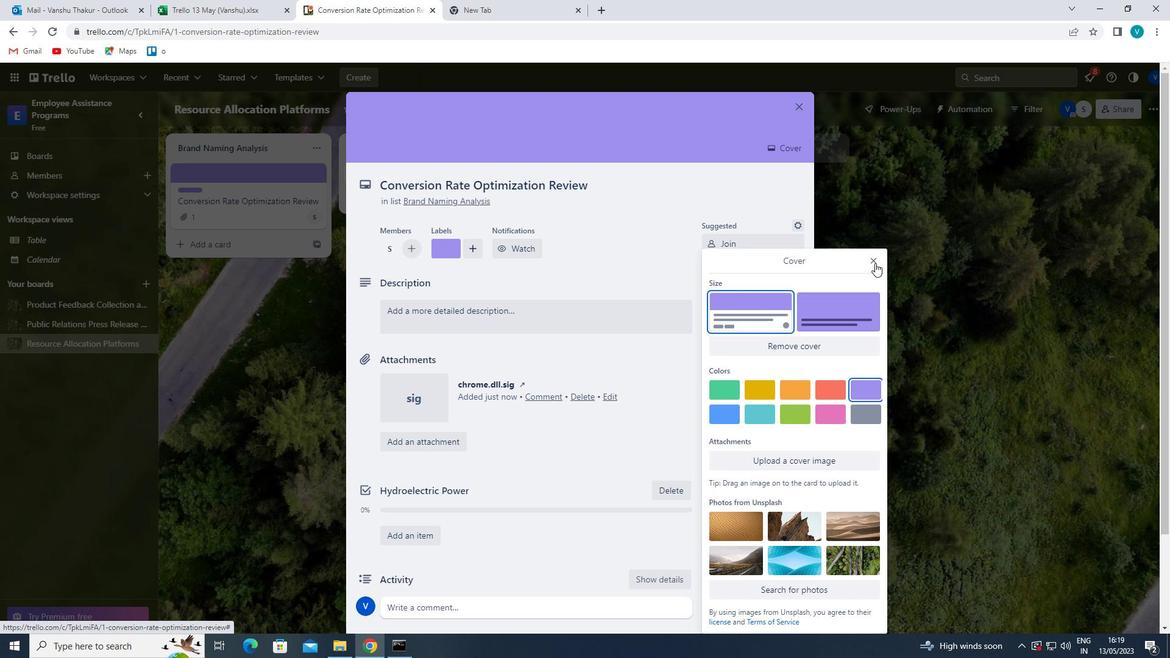
Action: Mouse moved to (745, 384)
Screenshot: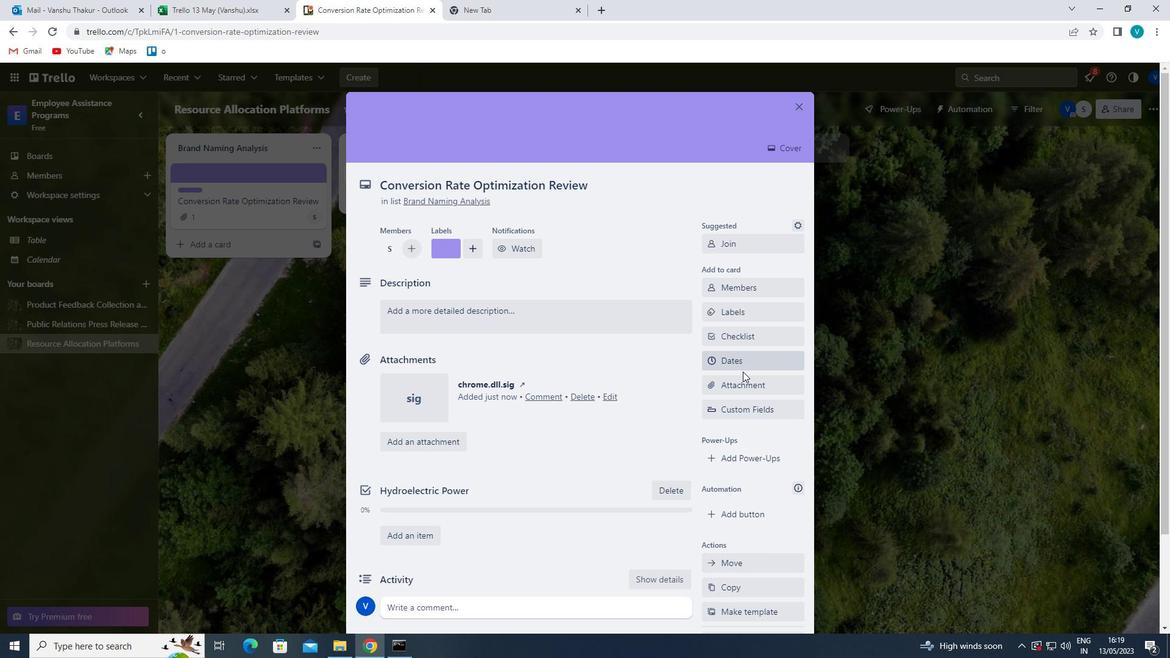 
Action: Mouse pressed left at (745, 384)
Screenshot: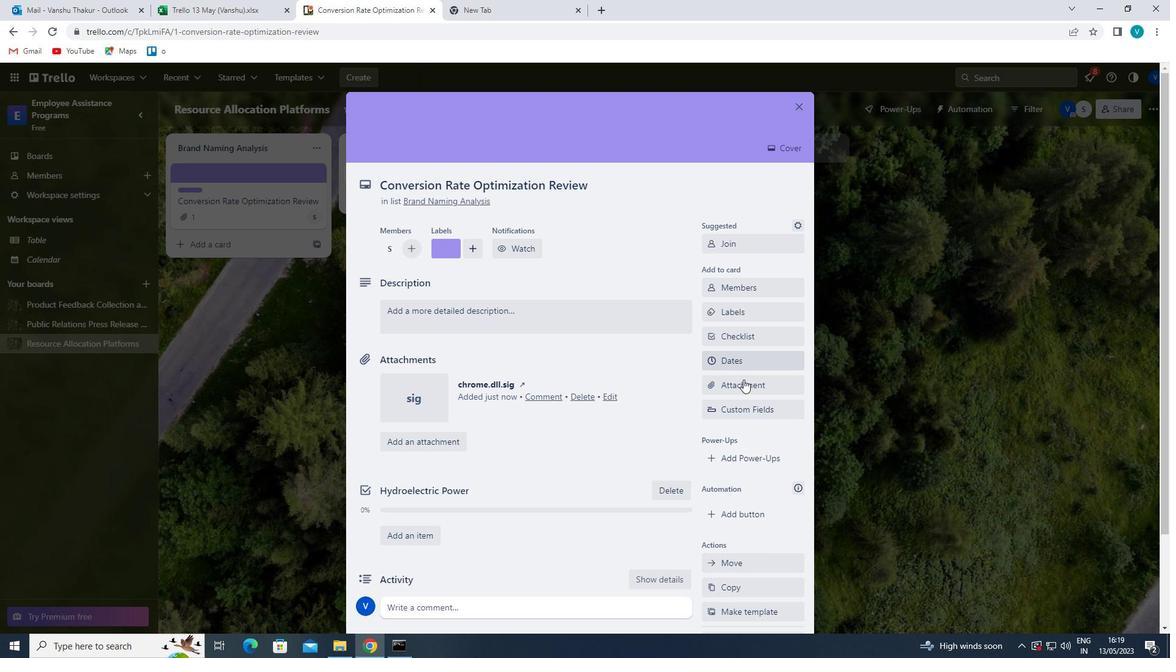 
Action: Mouse moved to (874, 118)
Screenshot: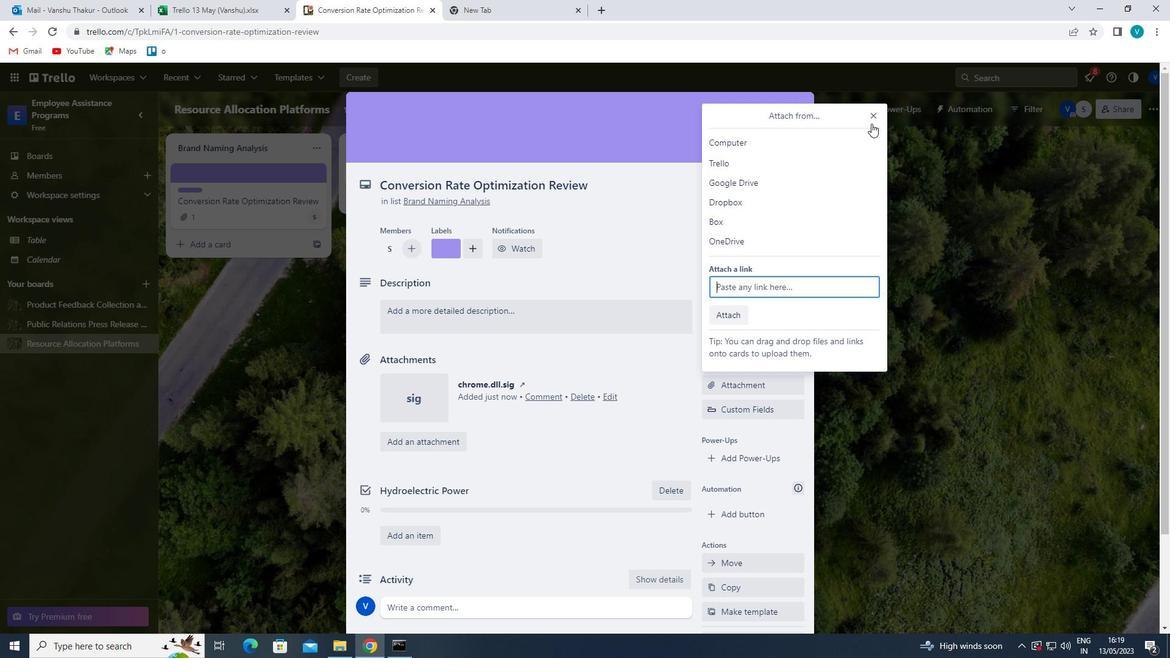 
Action: Mouse pressed left at (874, 118)
Screenshot: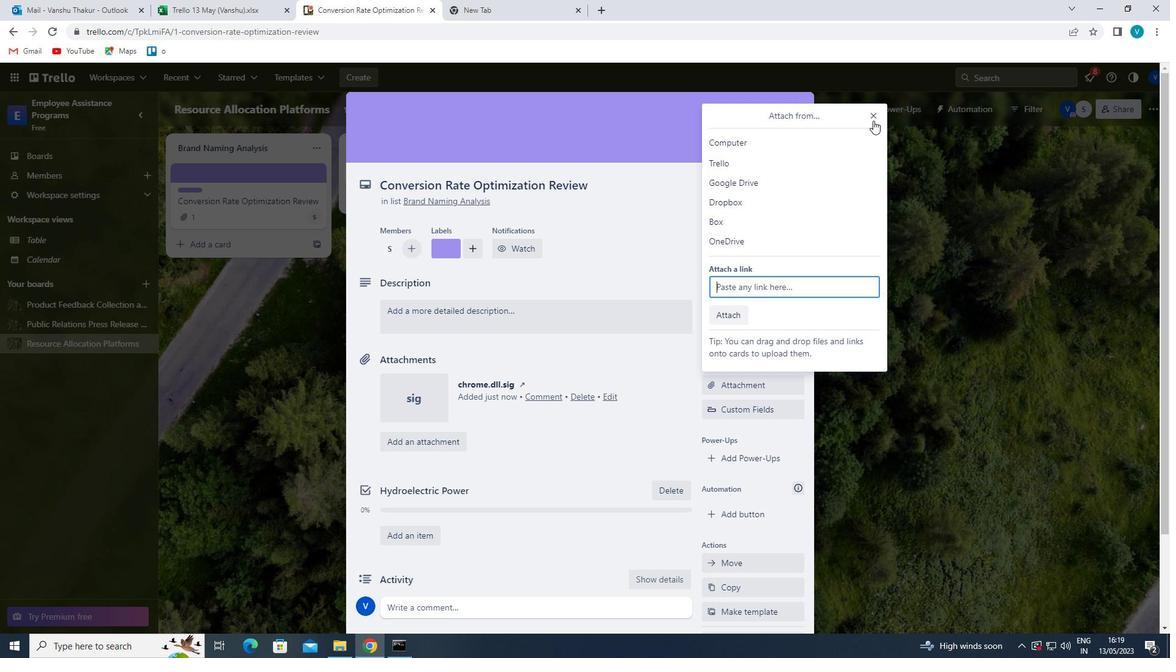 
Action: Mouse moved to (554, 310)
Screenshot: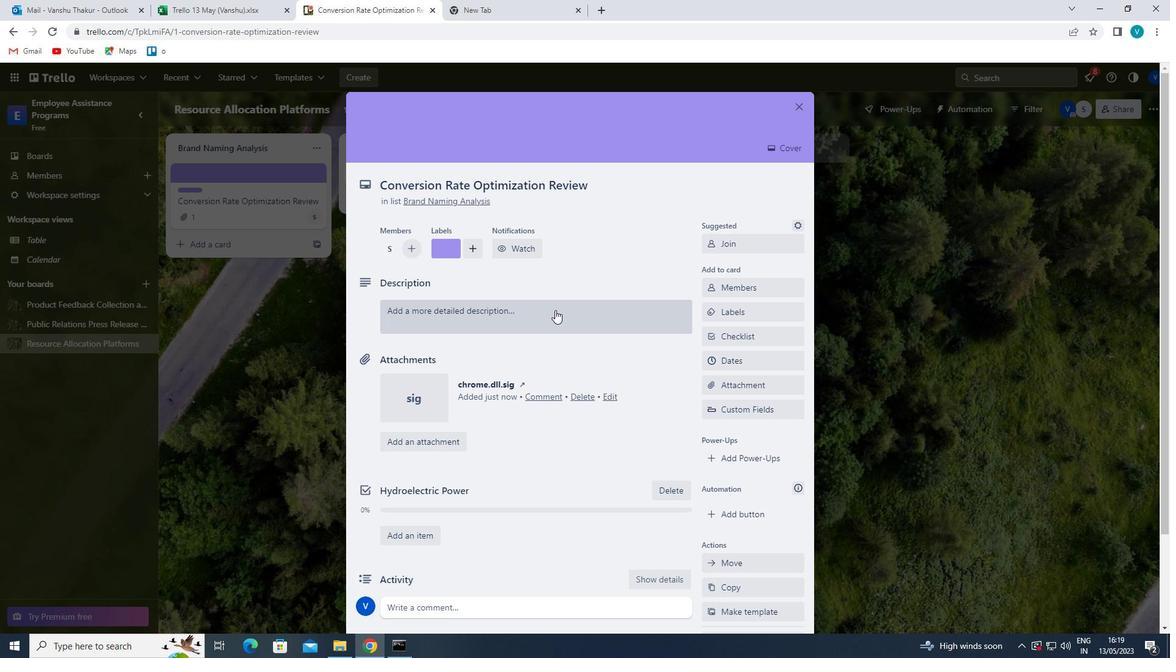 
Action: Mouse pressed left at (554, 310)
Screenshot: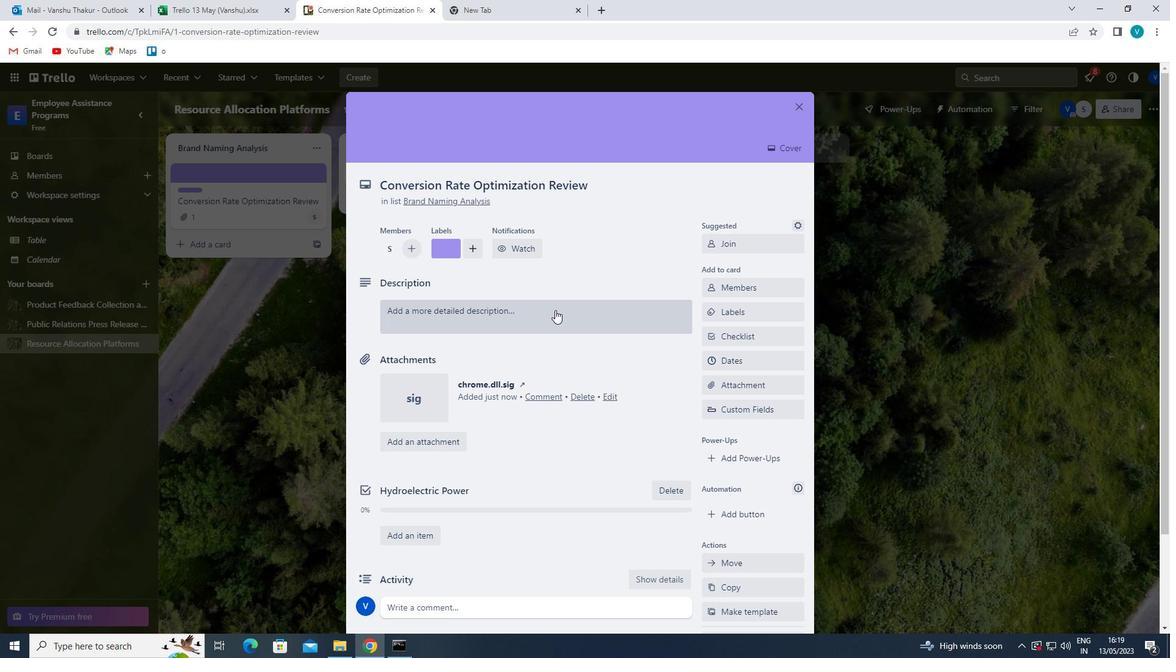 
Action: Mouse moved to (544, 300)
Screenshot: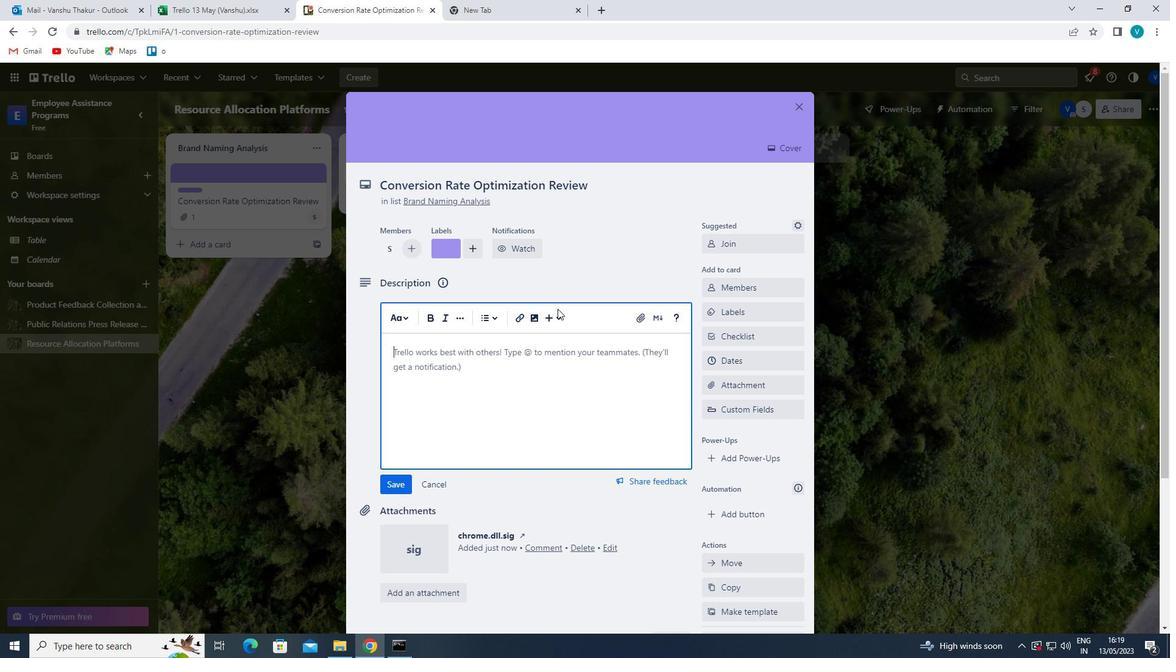 
Action: Key pressed '<Key.shift>RESRACH<Key.space><Key.backspace><Key.backspace><Key.backspace><Key.backspace><Key.backspace>EARCH<Key.space>AND<Key.space>DEVELOP<Key.space>NEW<Key.space>PRODUCT<Key.space>DIFFERNTIATION<Key.space>STRATEGY
Screenshot: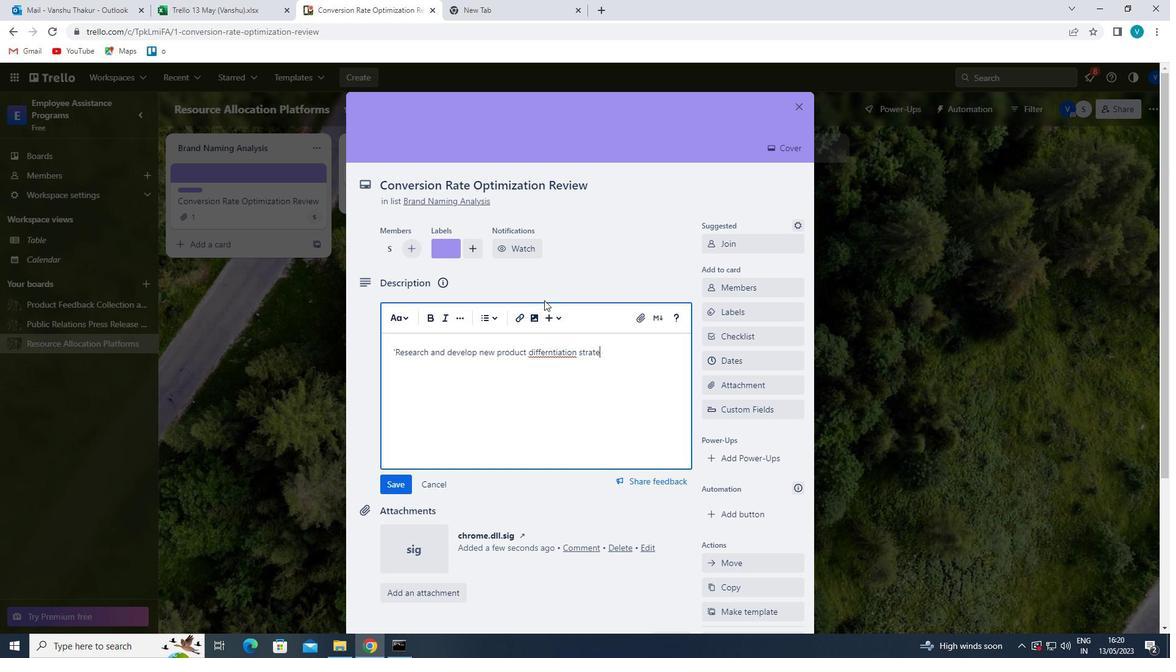 
Action: Mouse moved to (548, 353)
Screenshot: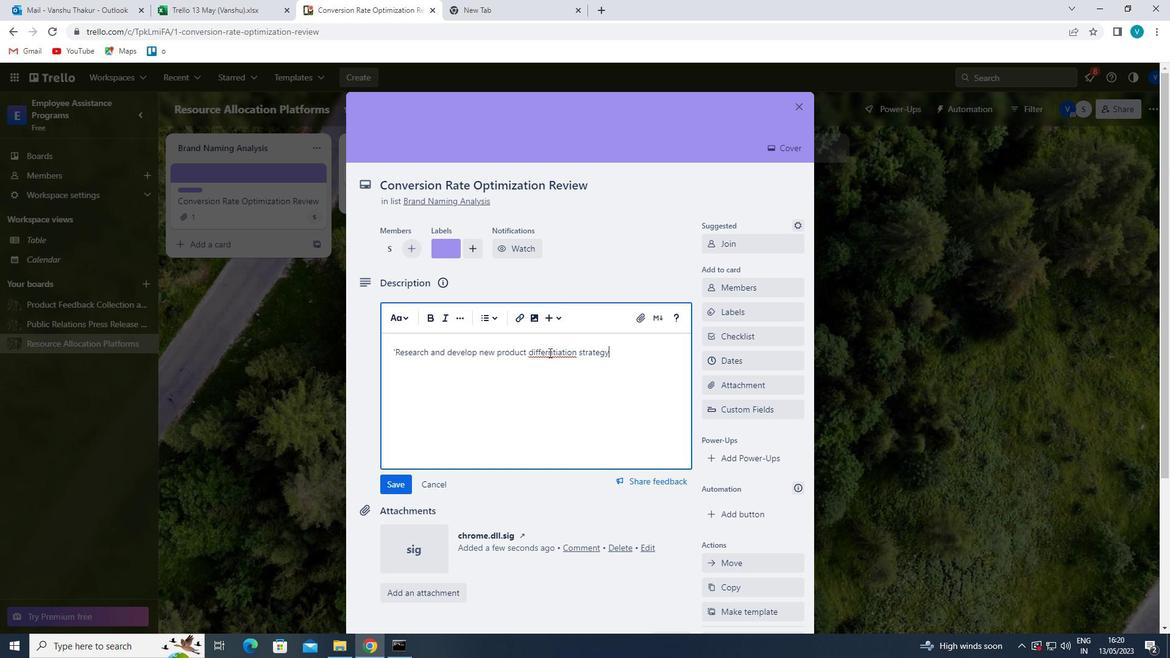 
Action: Mouse pressed left at (548, 353)
Screenshot: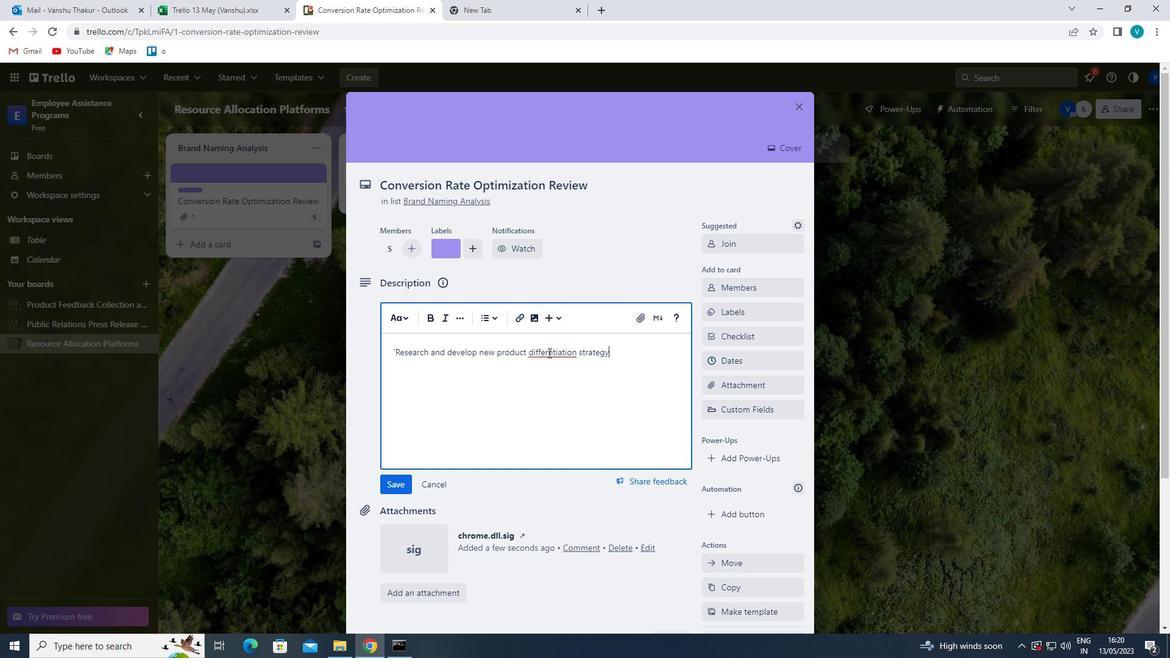 
Action: Mouse moved to (562, 397)
Screenshot: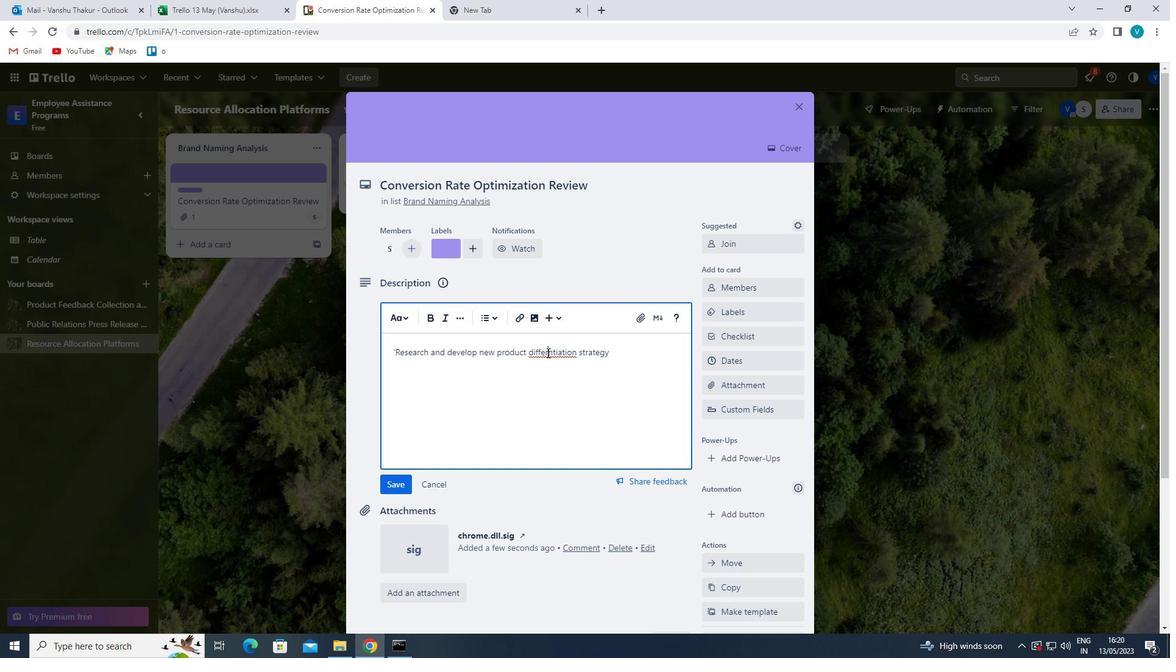 
Action: Key pressed E
Screenshot: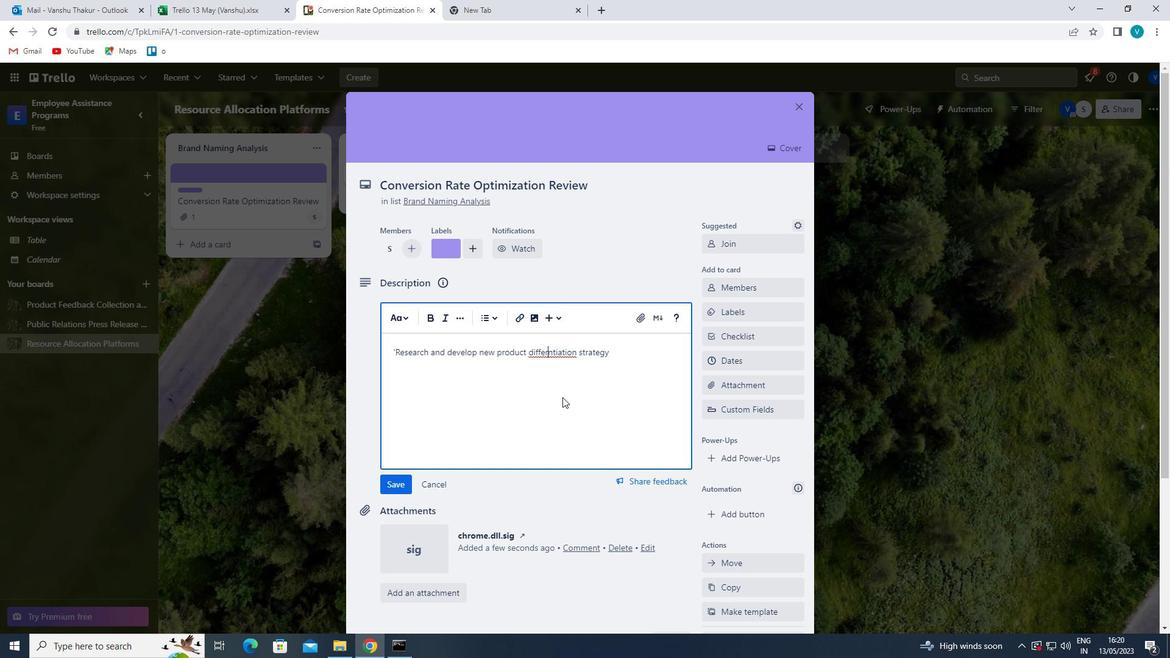
Action: Mouse moved to (620, 354)
Screenshot: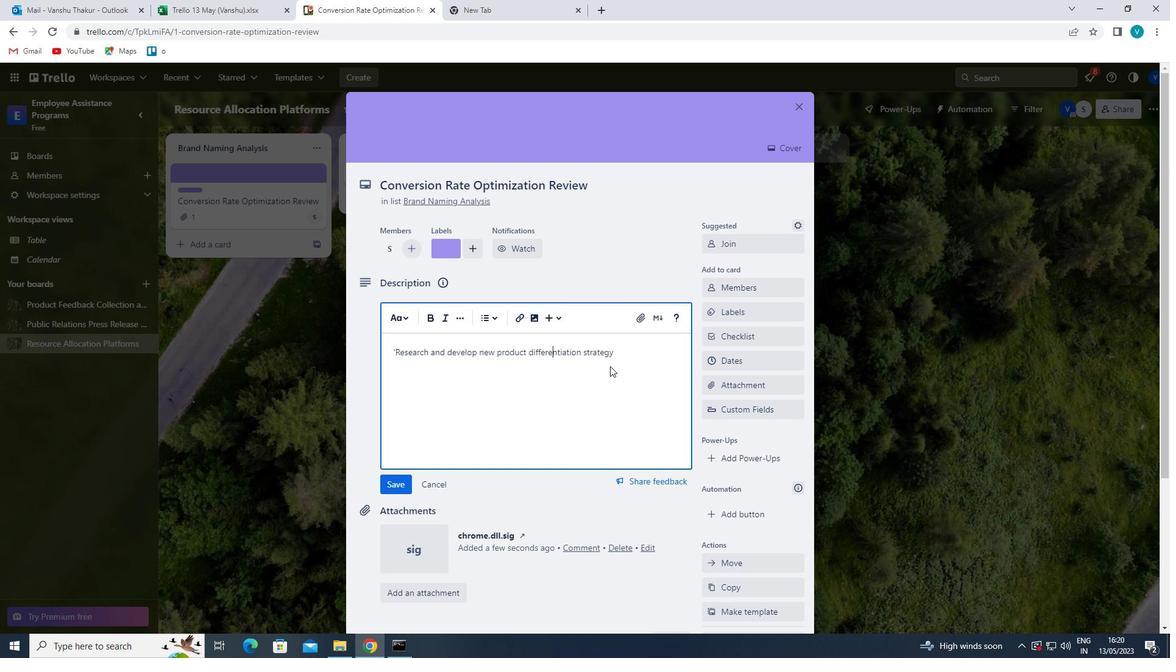 
Action: Mouse pressed left at (620, 354)
Screenshot: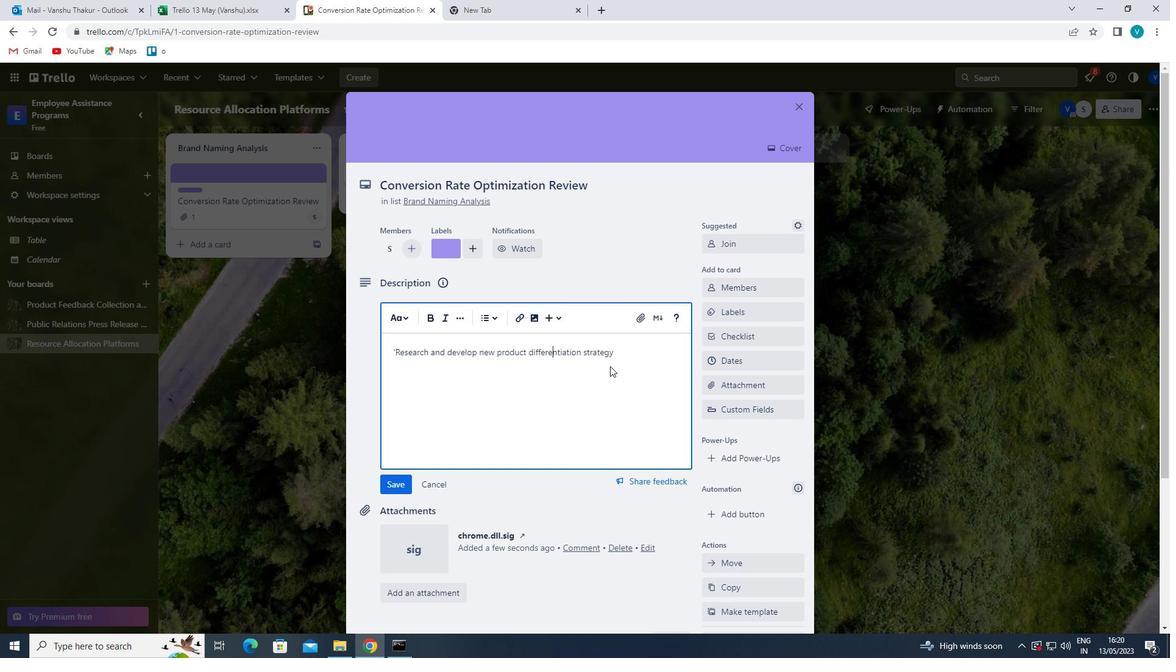 
Action: Key pressed '
Screenshot: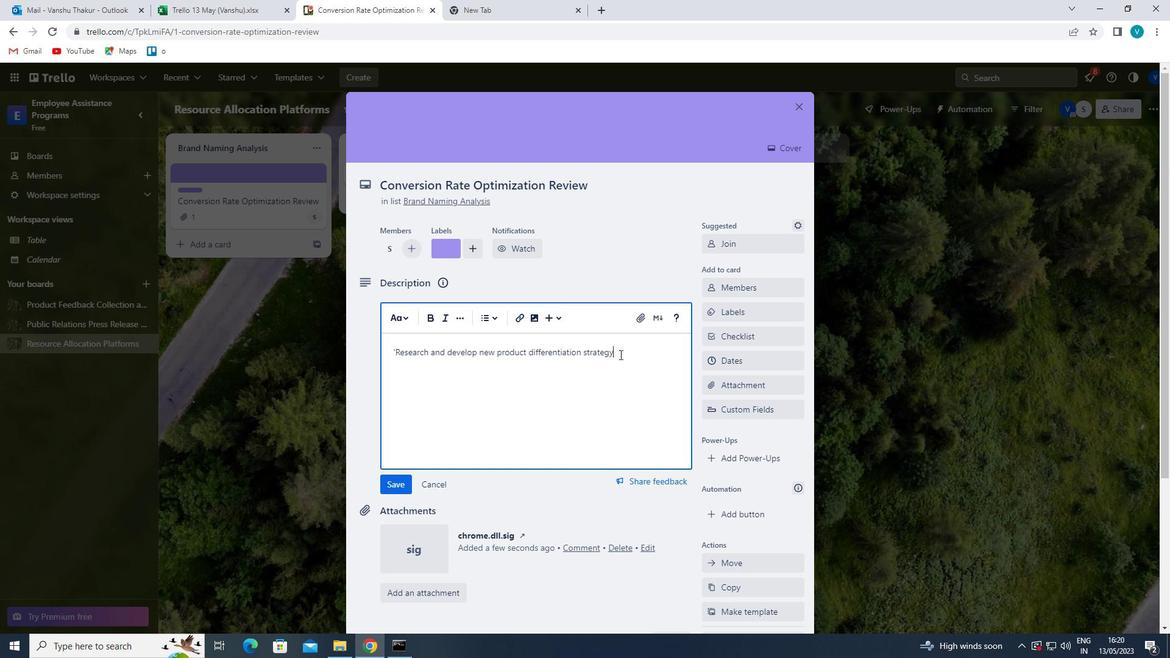 
Action: Mouse moved to (405, 482)
Screenshot: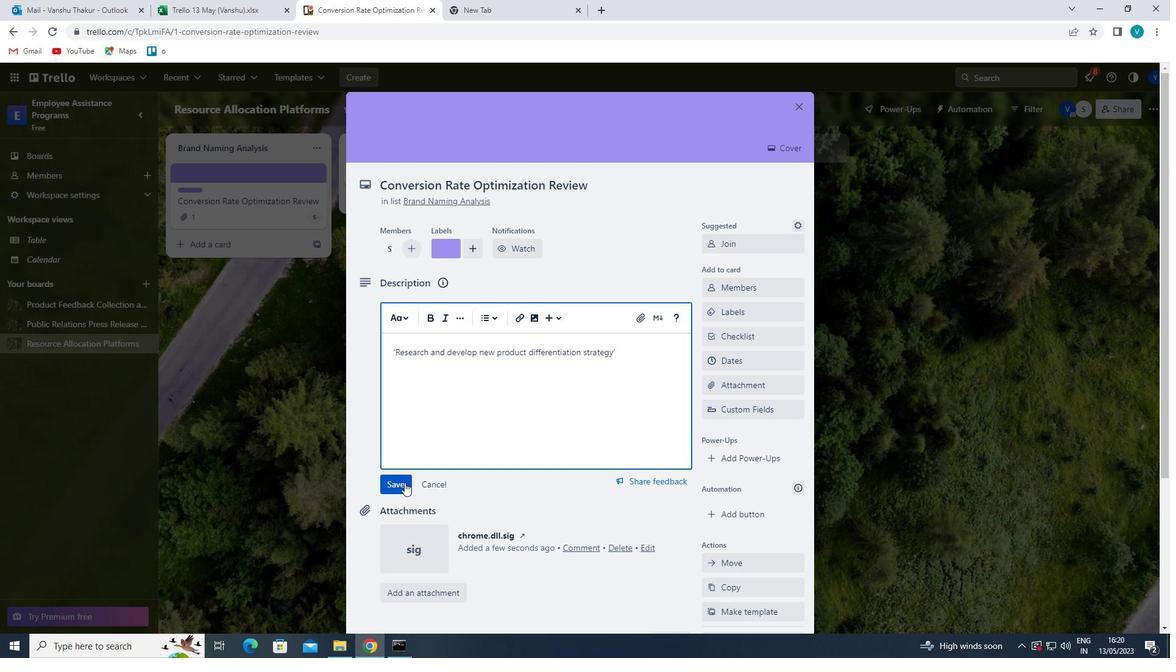 
Action: Mouse pressed left at (405, 482)
Screenshot: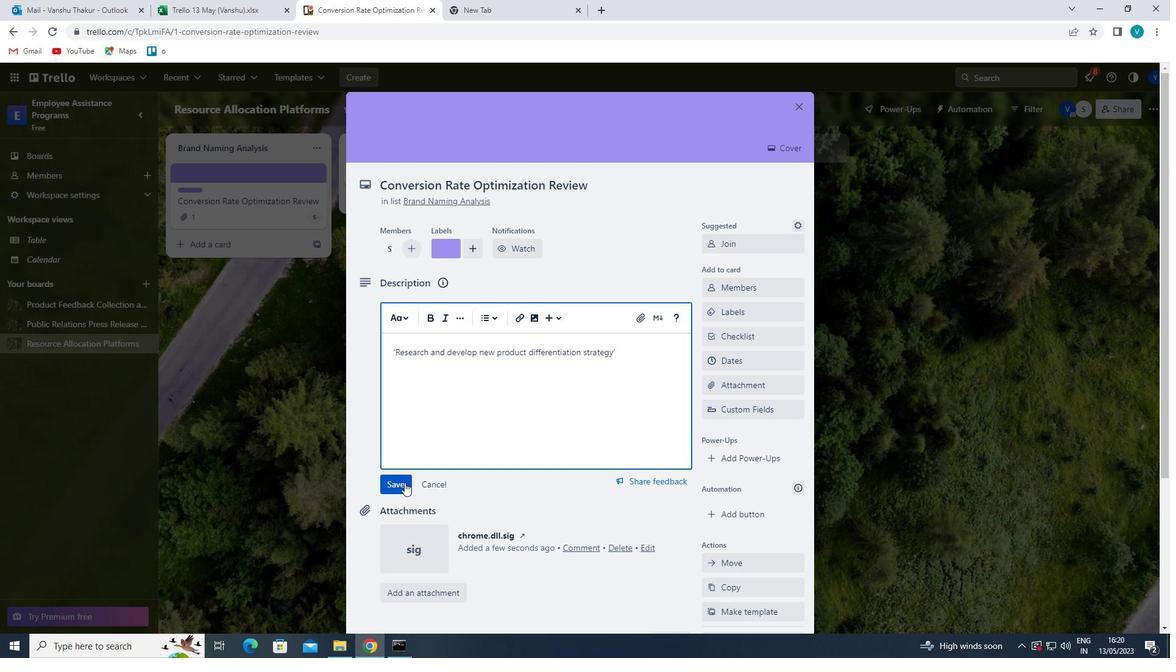 
Action: Mouse moved to (443, 470)
Screenshot: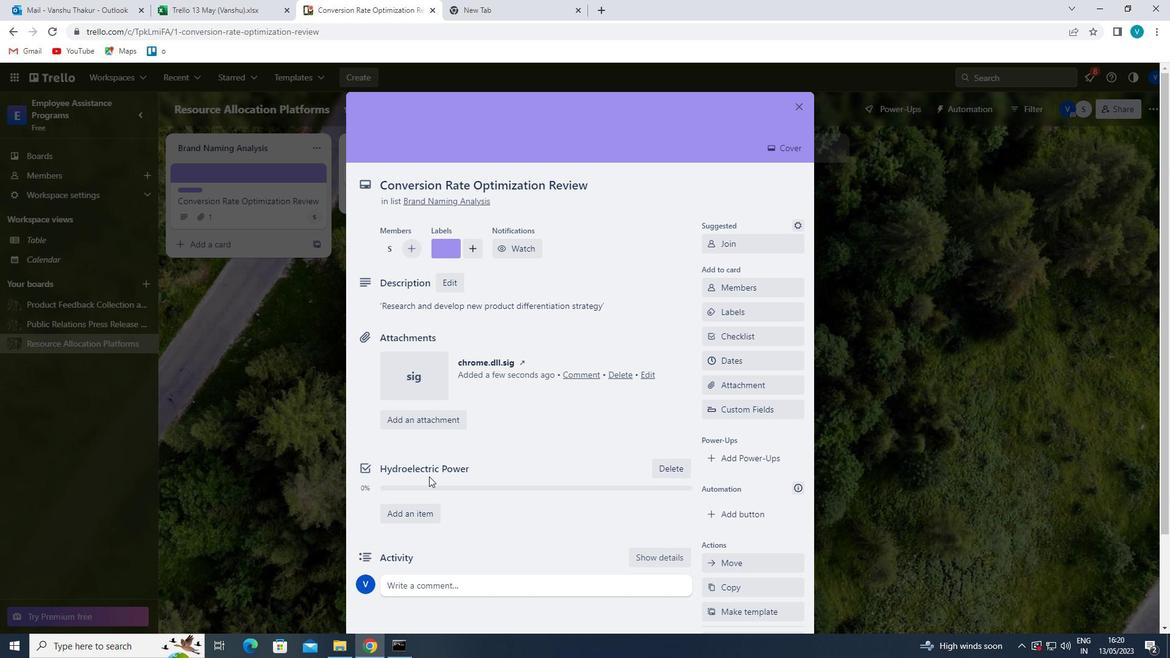
Action: Mouse scrolled (443, 470) with delta (0, 0)
Screenshot: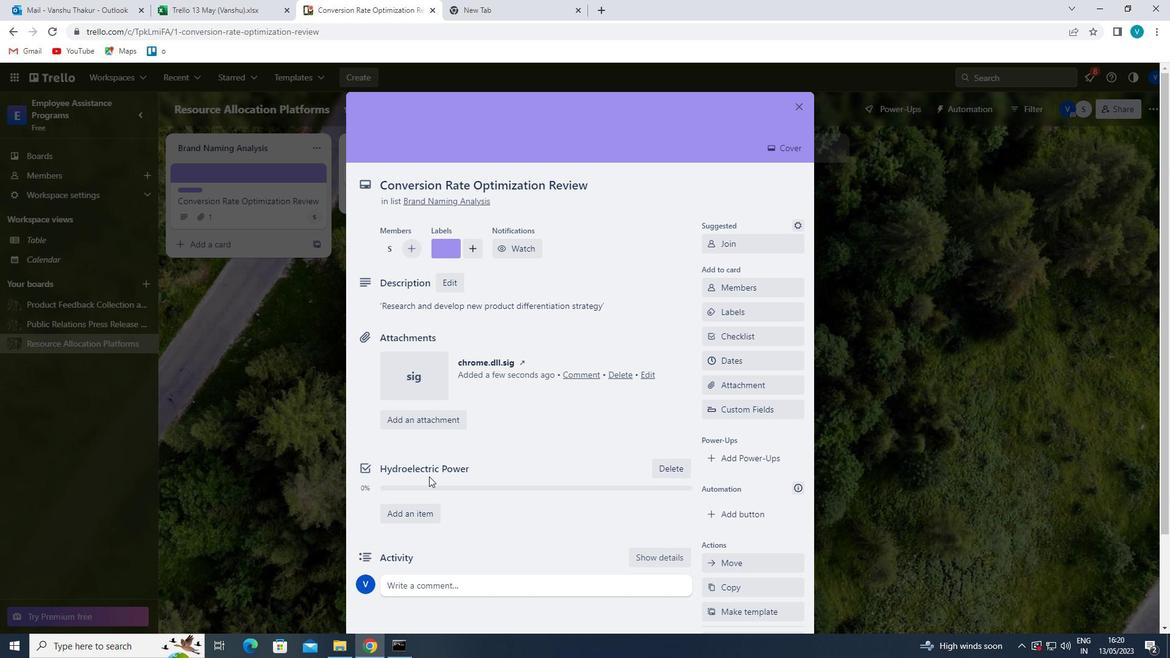 
Action: Mouse moved to (445, 469)
Screenshot: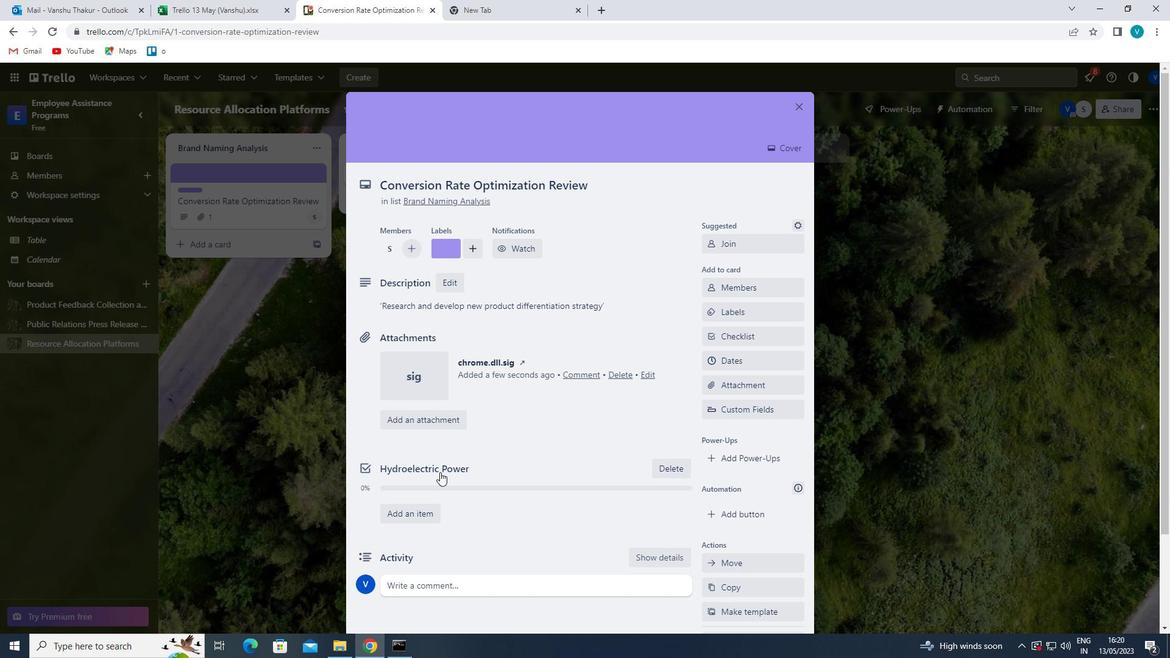 
Action: Mouse scrolled (445, 468) with delta (0, 0)
Screenshot: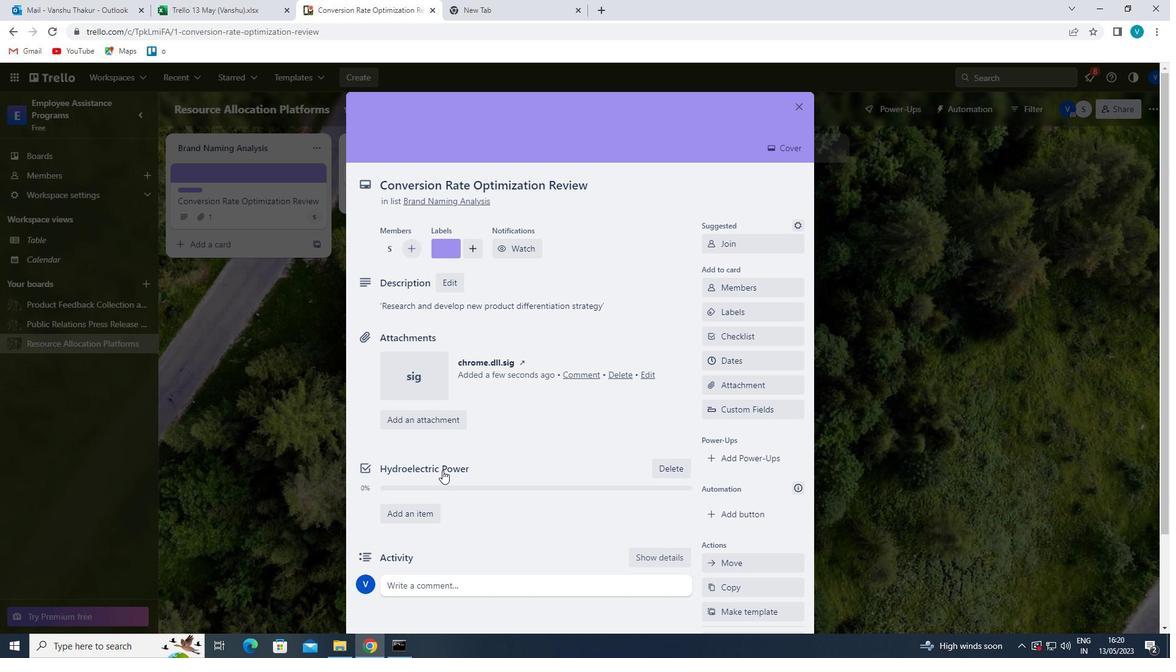 
Action: Mouse moved to (444, 474)
Screenshot: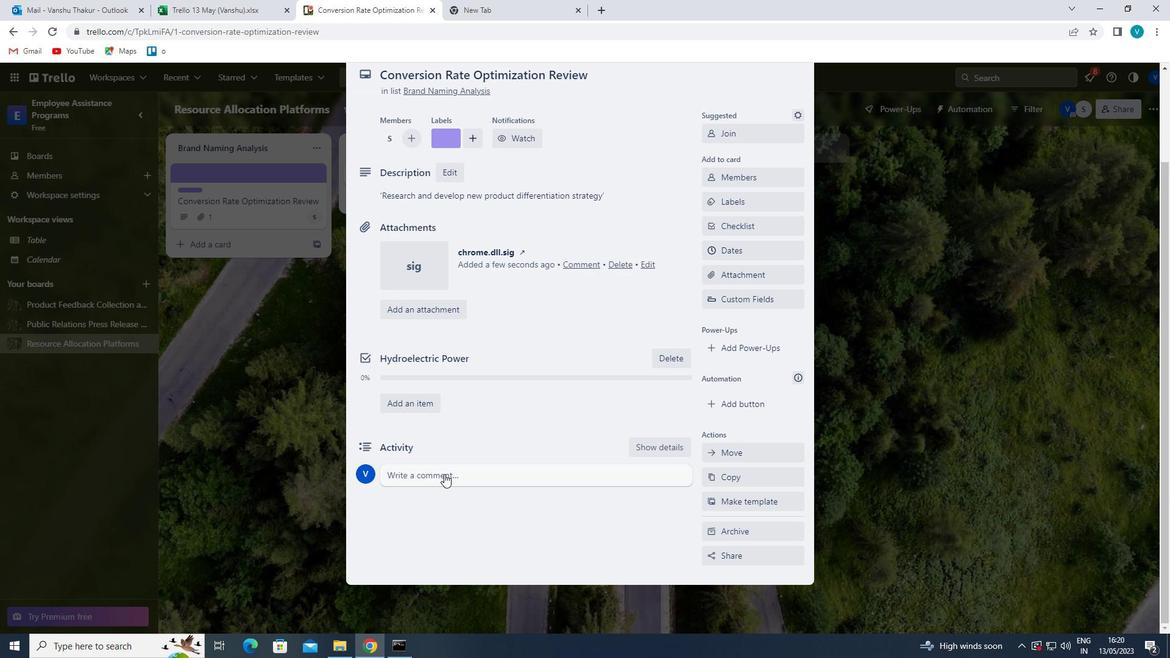 
Action: Mouse pressed left at (444, 474)
Screenshot: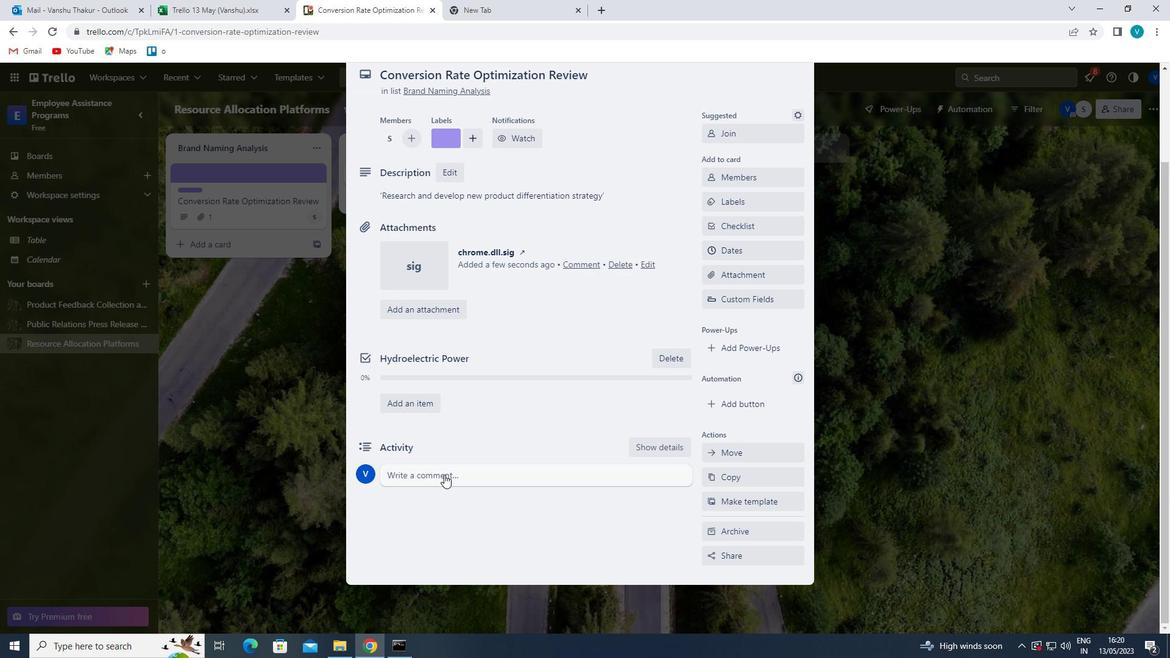 
Action: Mouse moved to (473, 496)
Screenshot: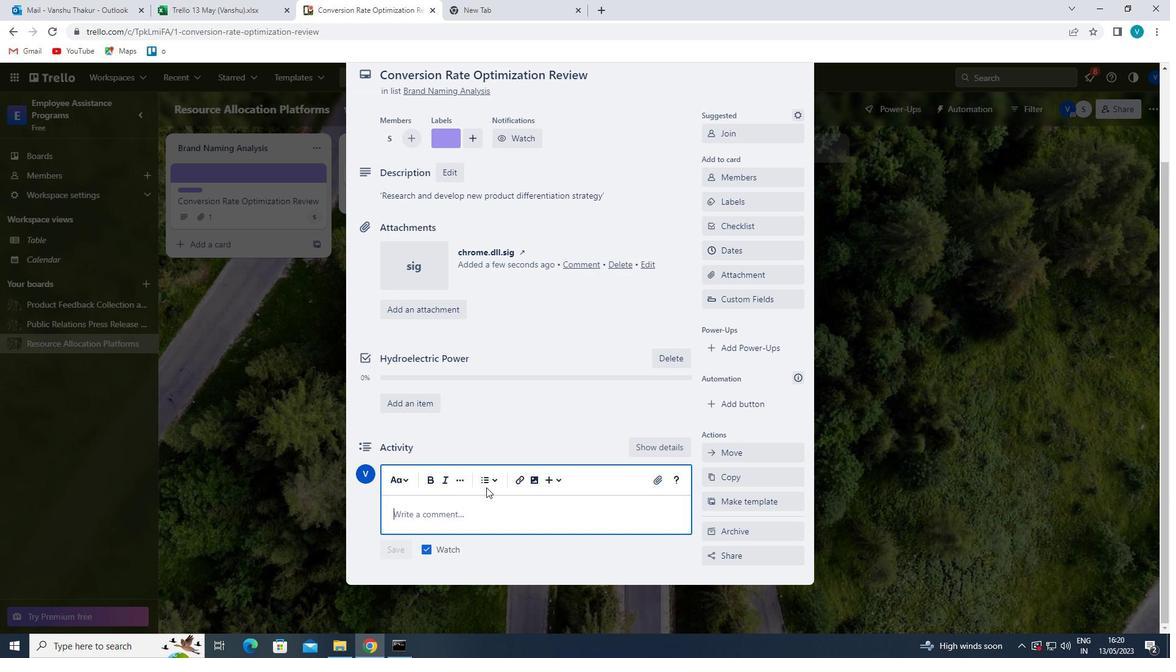 
Action: Key pressed '<Key.shift>ATTENTION<Key.space>TO<Key.space>DETAIL<Key.space>IS<Key.space>CRITICAL<Key.space>FOR<Key.space>THIS<Key.space>TASK,<Key.space>SO<Key.space>LET<Key.space>US<Key.space>MAKE<Key.space>SURE<Key.space>WE<Key.space>DON<Key.backspace><Key.space>NOT<Key.space>MISS<Key.space>ANYTHING<Key.space>IMPORTANT.
Screenshot: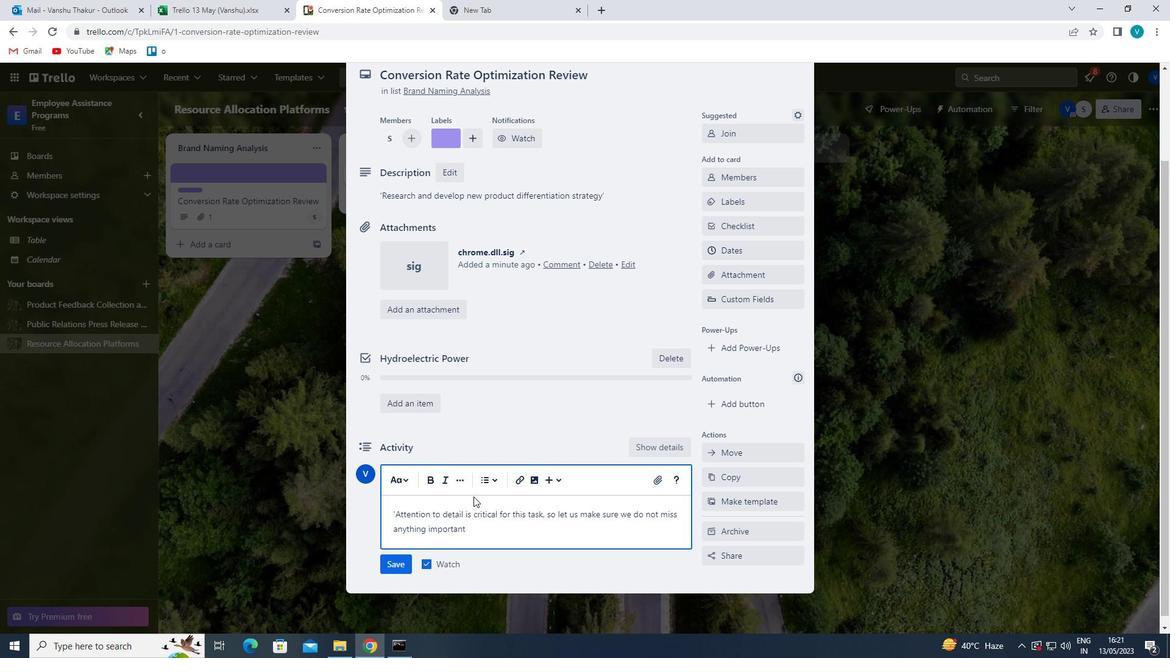 
Action: Mouse moved to (402, 565)
Screenshot: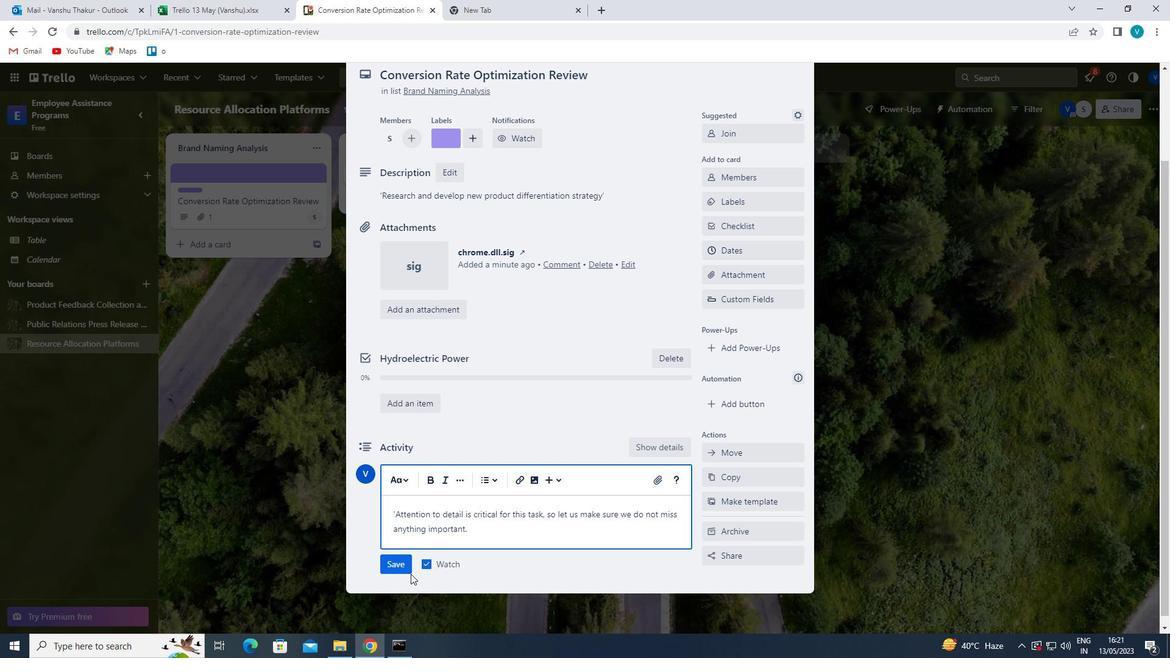 
Action: Mouse pressed left at (402, 565)
Screenshot: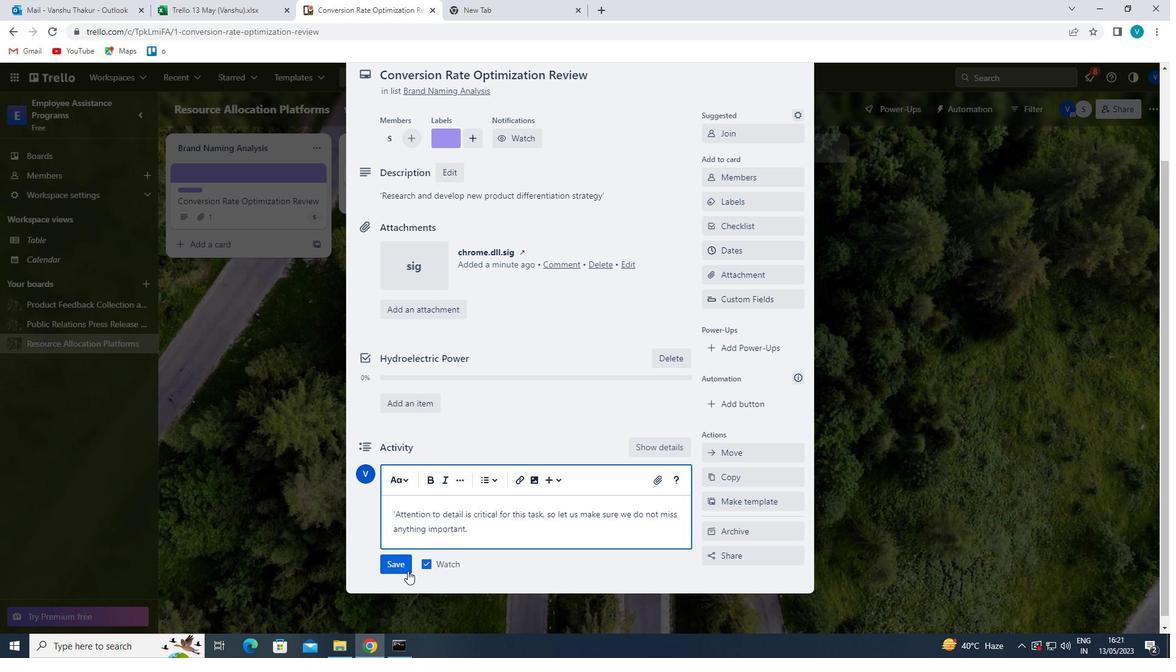 
Action: Mouse moved to (753, 256)
Screenshot: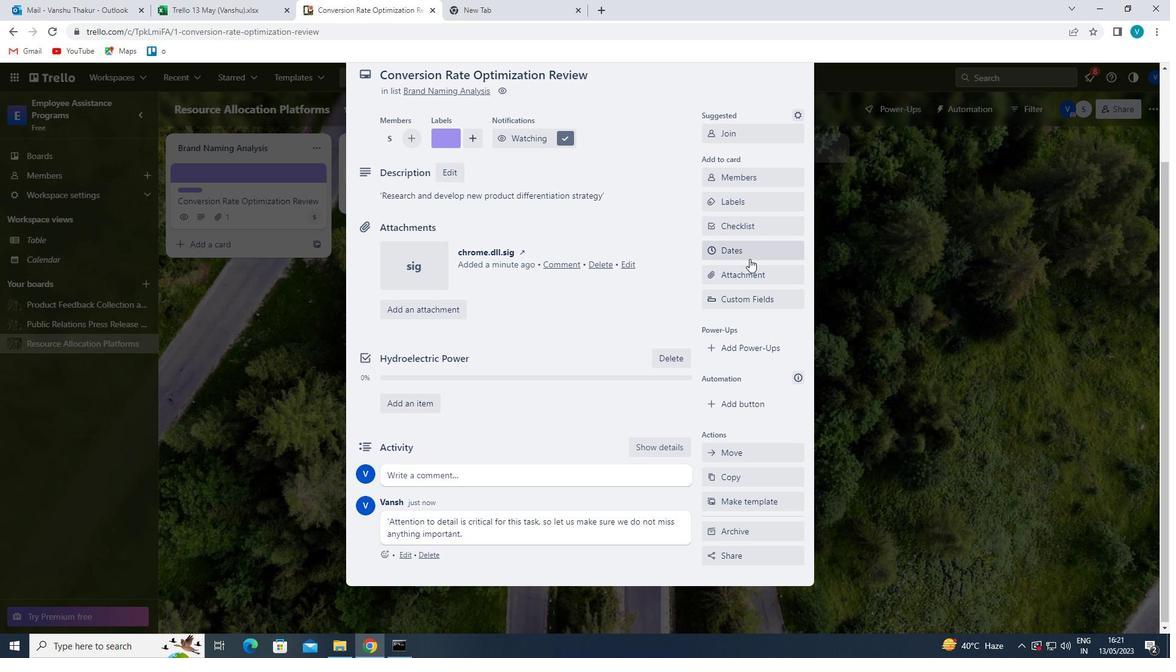 
Action: Mouse pressed left at (753, 256)
Screenshot: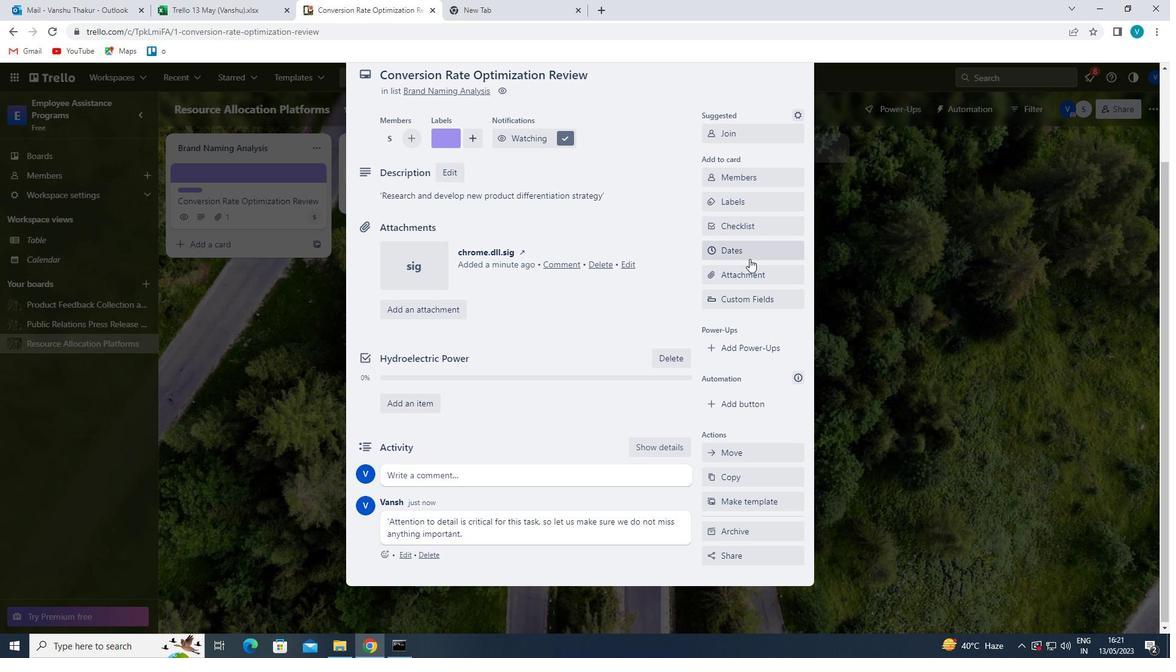 
Action: Mouse moved to (718, 326)
Screenshot: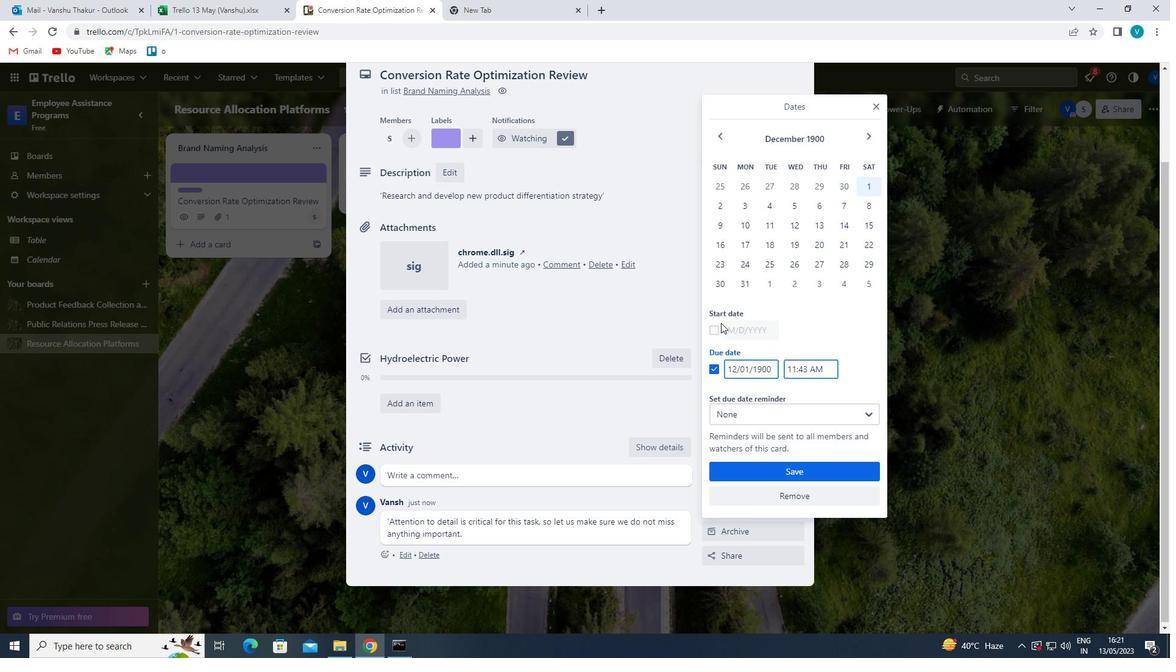 
Action: Mouse pressed left at (718, 326)
Screenshot: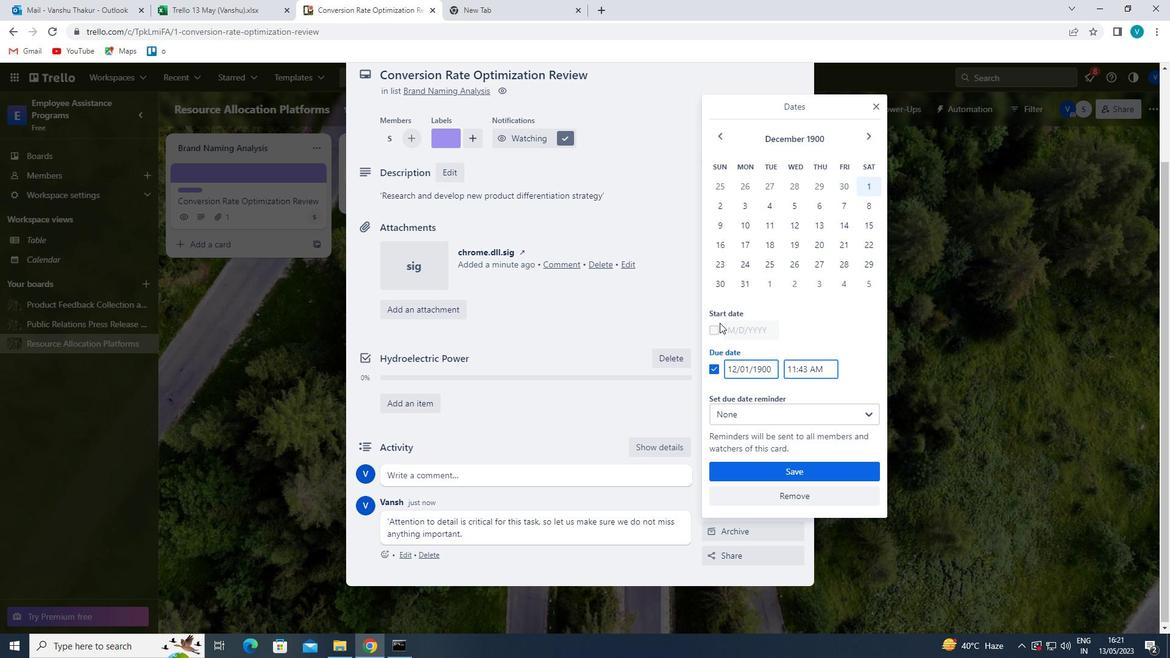 
Action: Mouse moved to (737, 326)
Screenshot: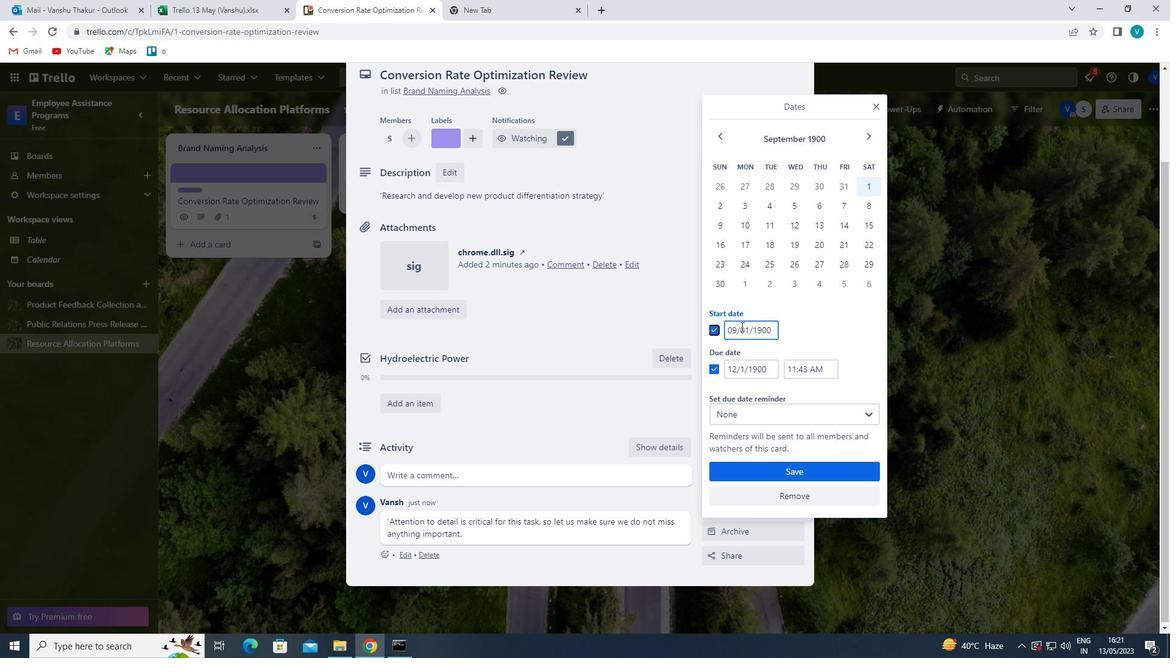 
Action: Mouse pressed left at (737, 326)
Screenshot: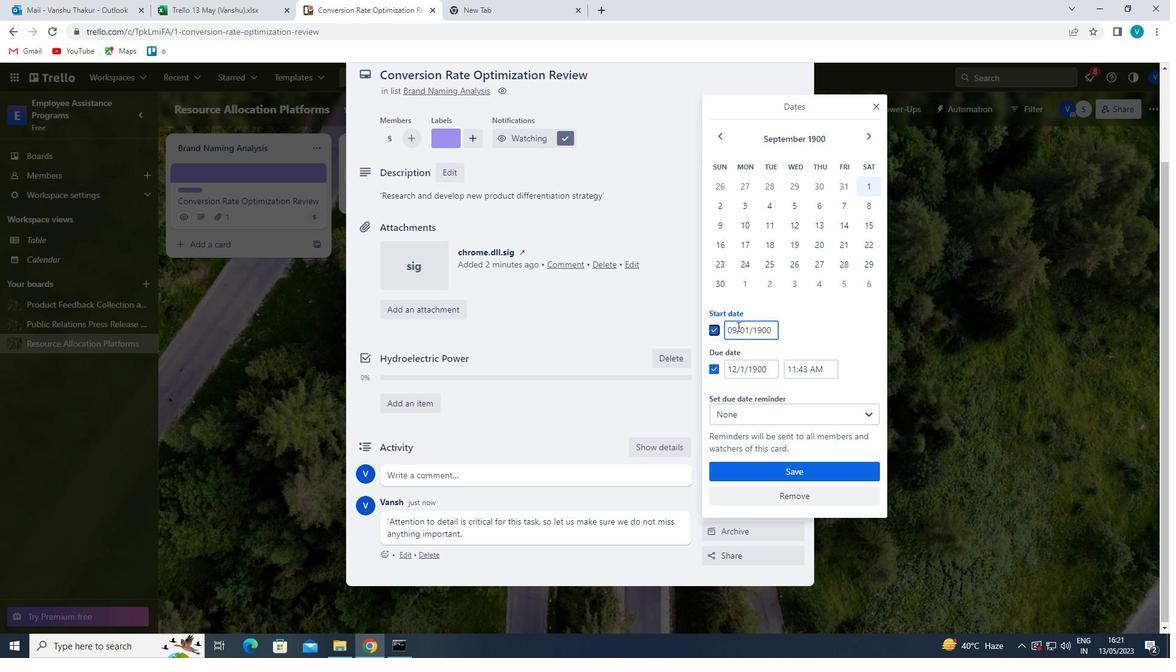 
Action: Mouse moved to (733, 331)
Screenshot: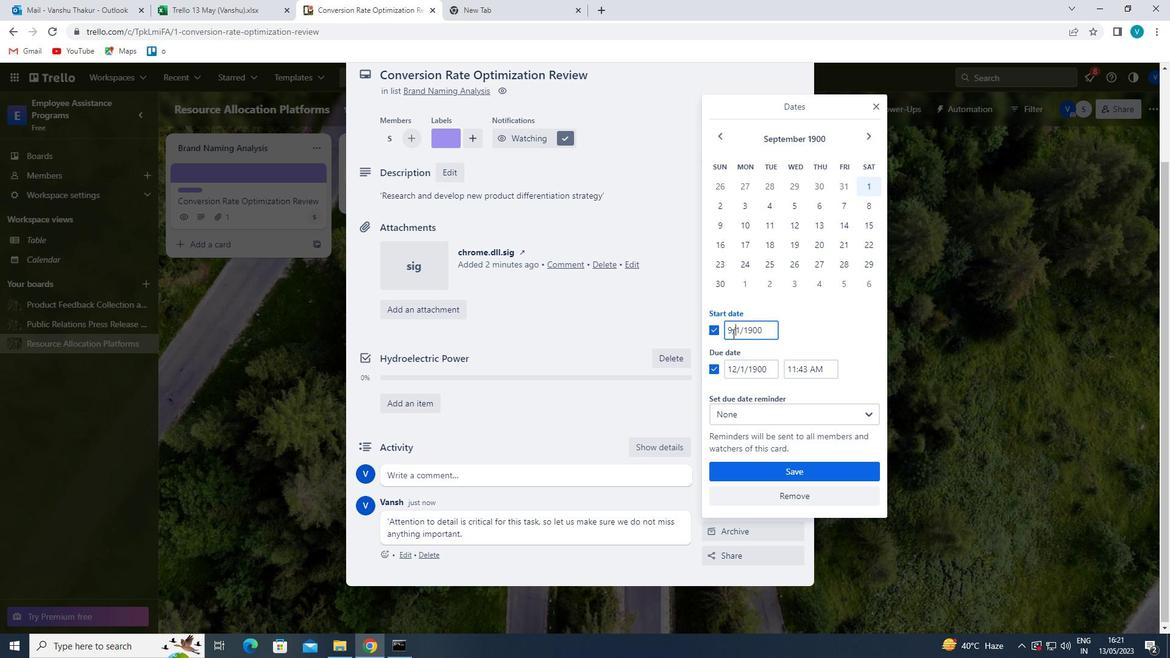 
Action: Mouse pressed left at (733, 331)
Screenshot: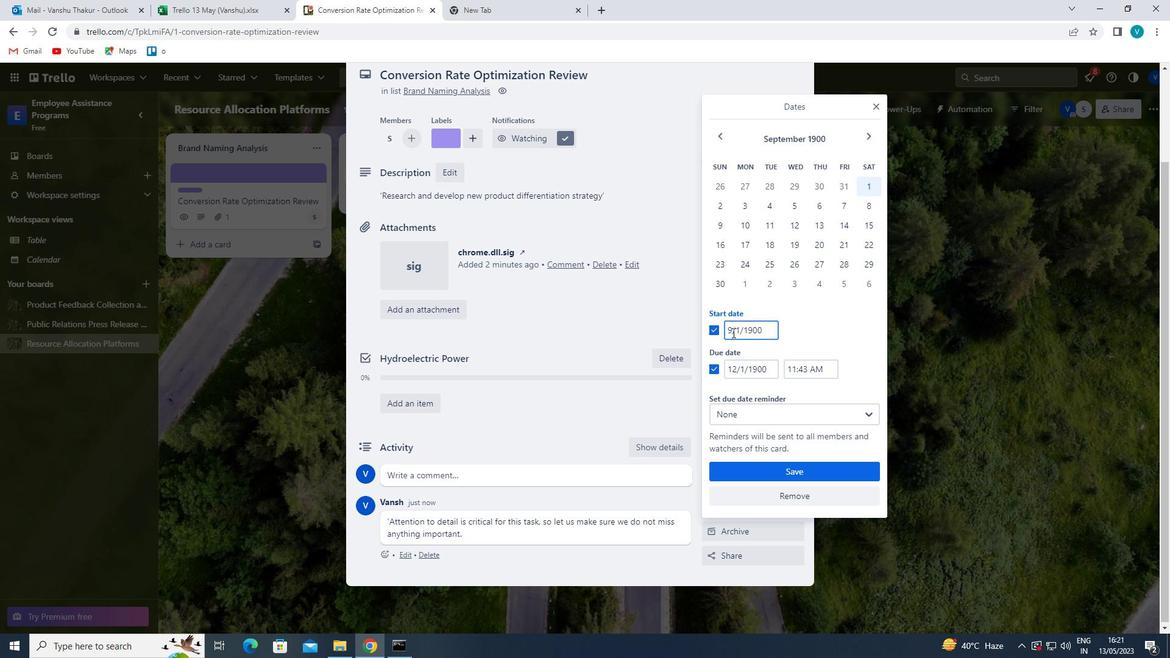 
Action: Mouse moved to (713, 346)
Screenshot: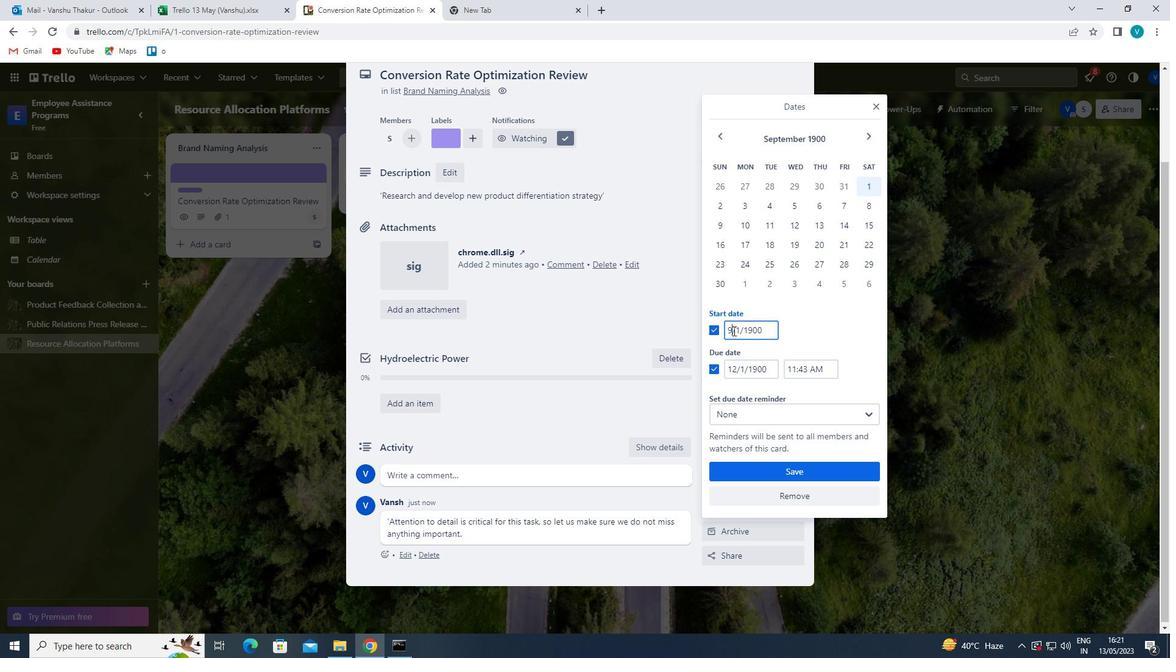 
Action: Key pressed <Key.backspace>1
Screenshot: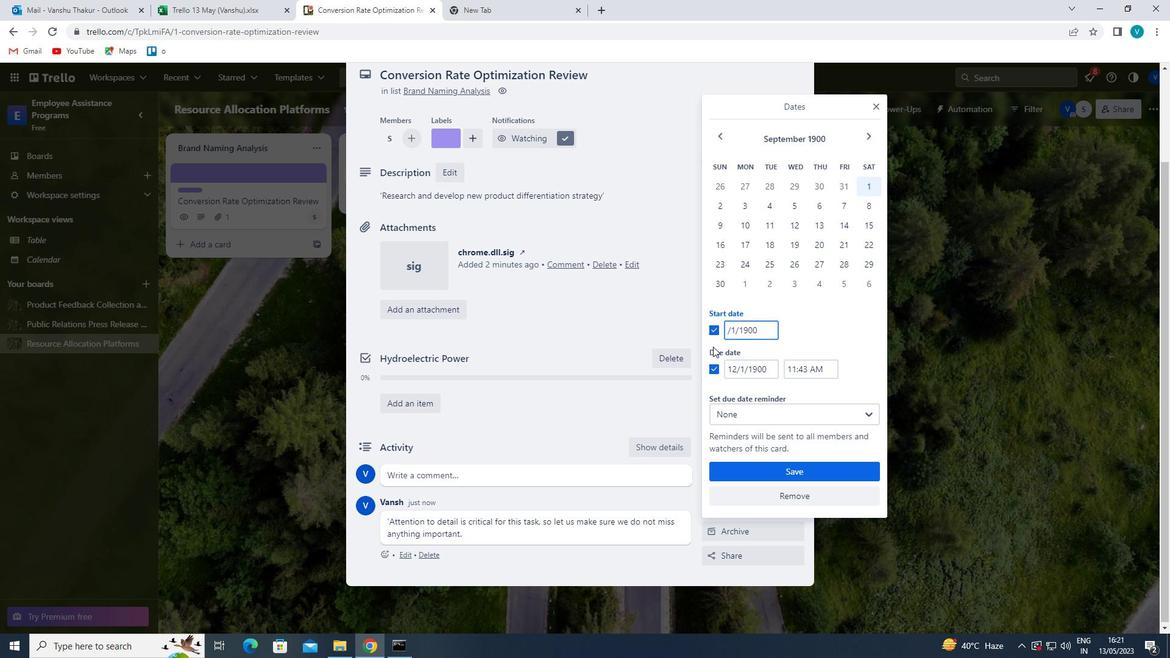
Action: Mouse moved to (738, 367)
Screenshot: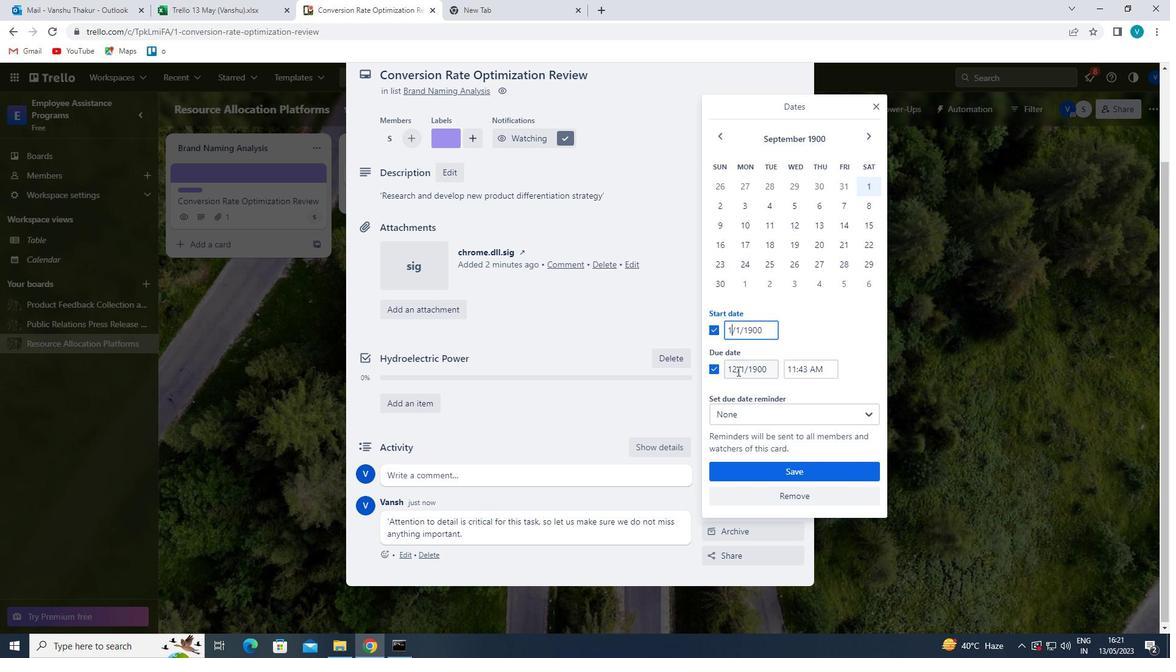 
Action: Mouse pressed left at (738, 367)
Screenshot: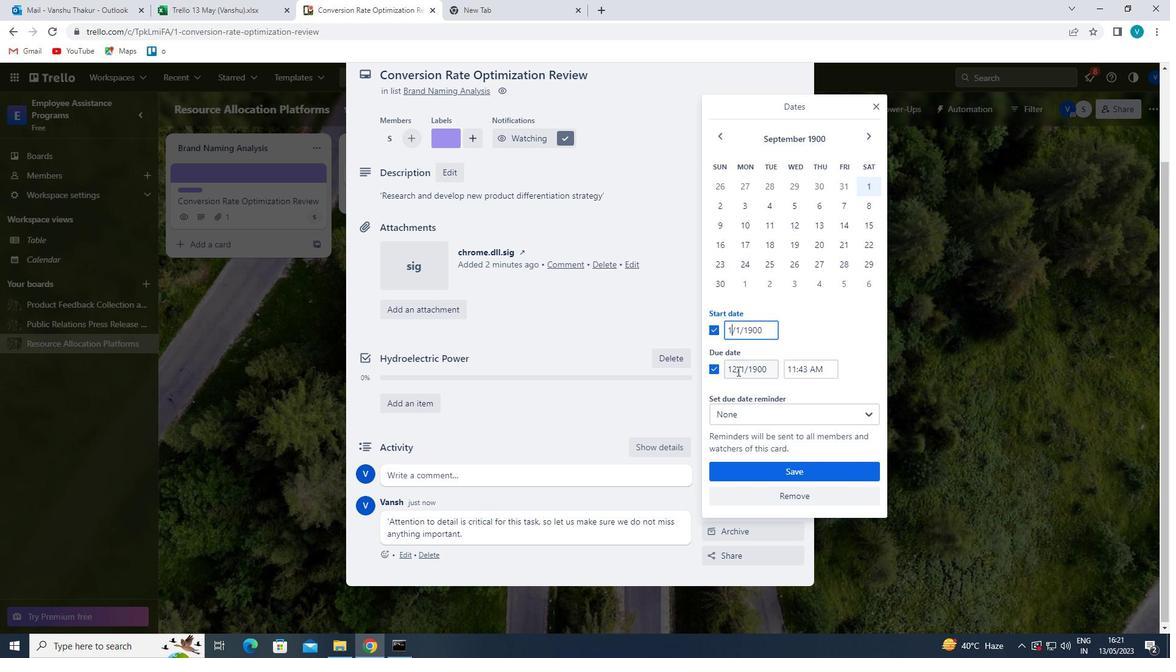 
Action: Mouse moved to (737, 370)
Screenshot: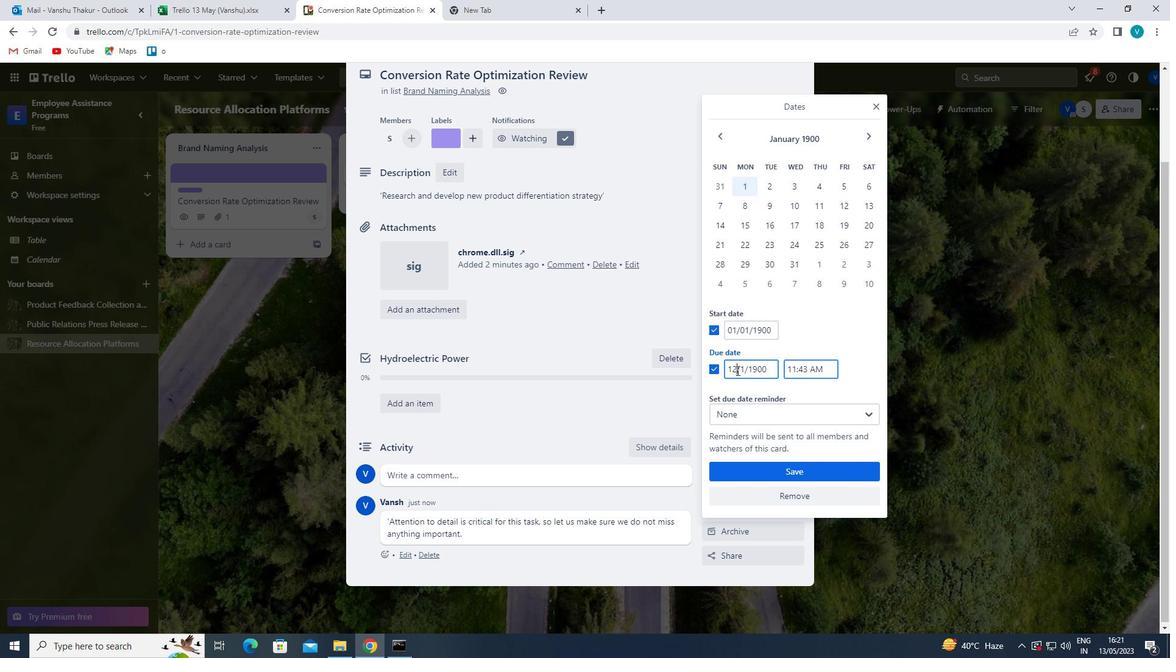 
Action: Key pressed <Key.backspace><Key.backspace>8
Screenshot: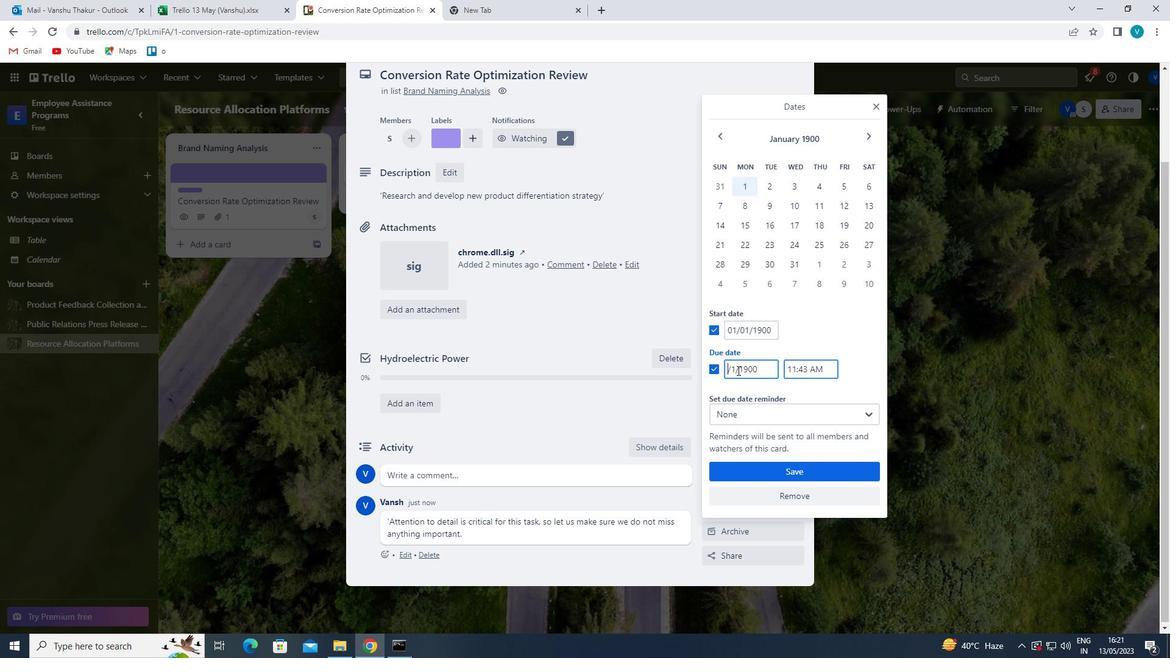 
Action: Mouse moved to (760, 465)
Screenshot: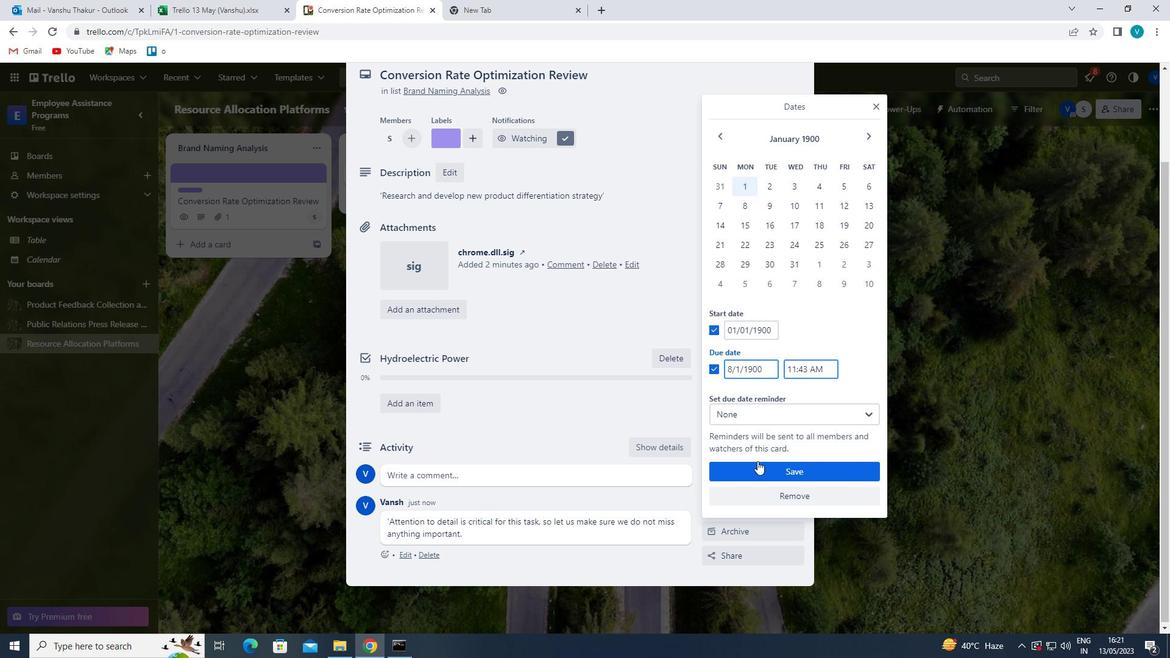 
Action: Mouse pressed left at (760, 465)
Screenshot: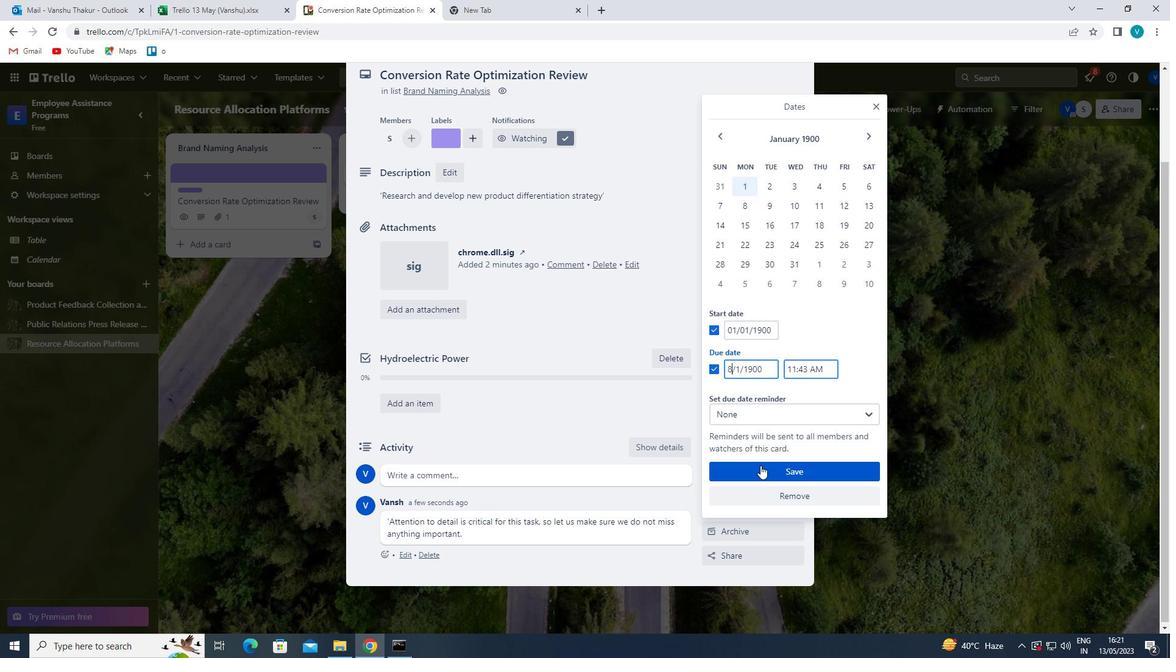 
